 Task: Create a due date automation trigger when advanced on, 2 working days before a card is due add checklist without checklist "Resume" at 11:00 AM.
Action: Mouse moved to (1282, 97)
Screenshot: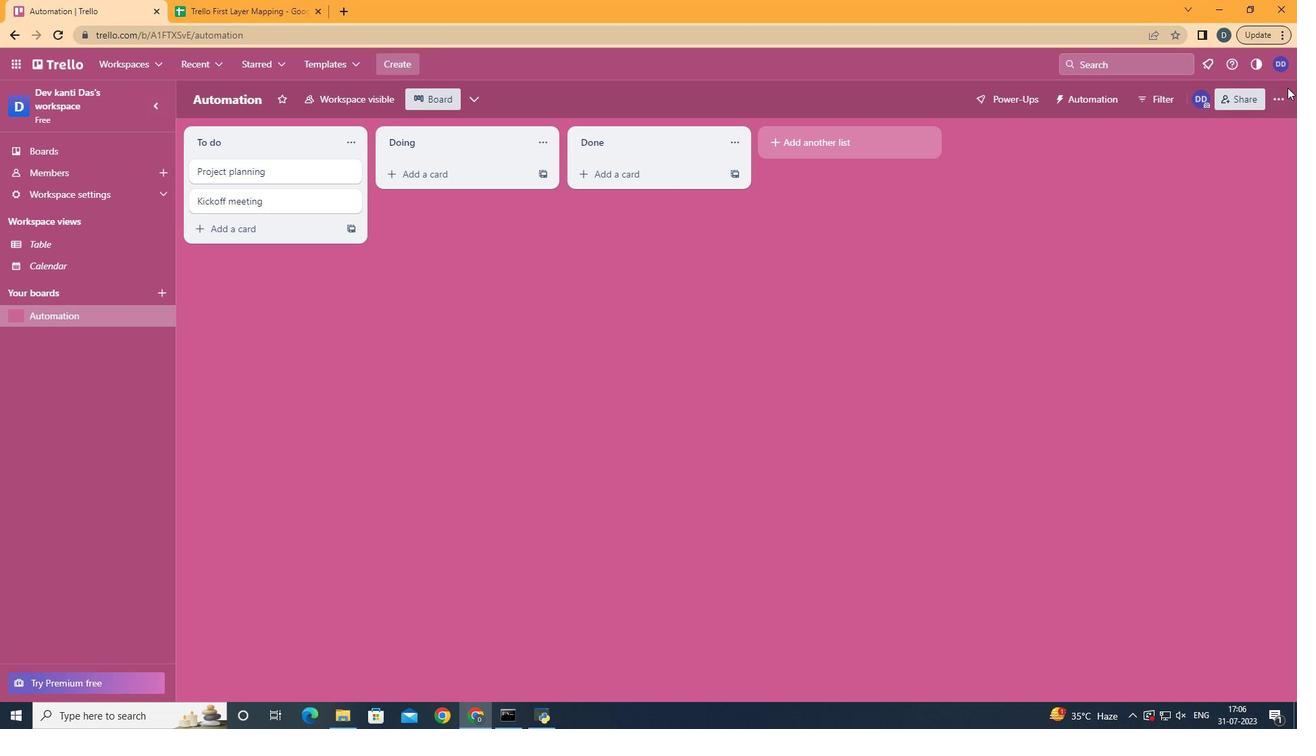 
Action: Mouse pressed left at (1282, 97)
Screenshot: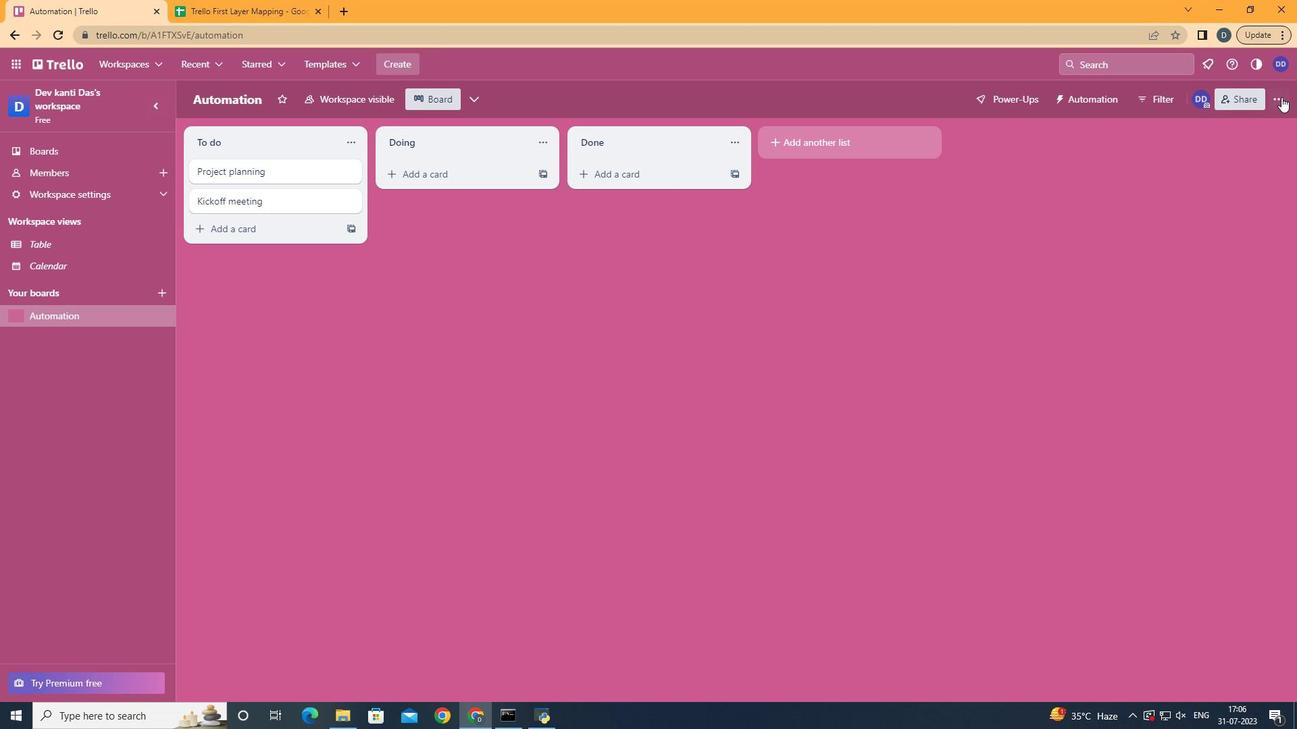 
Action: Mouse moved to (1184, 288)
Screenshot: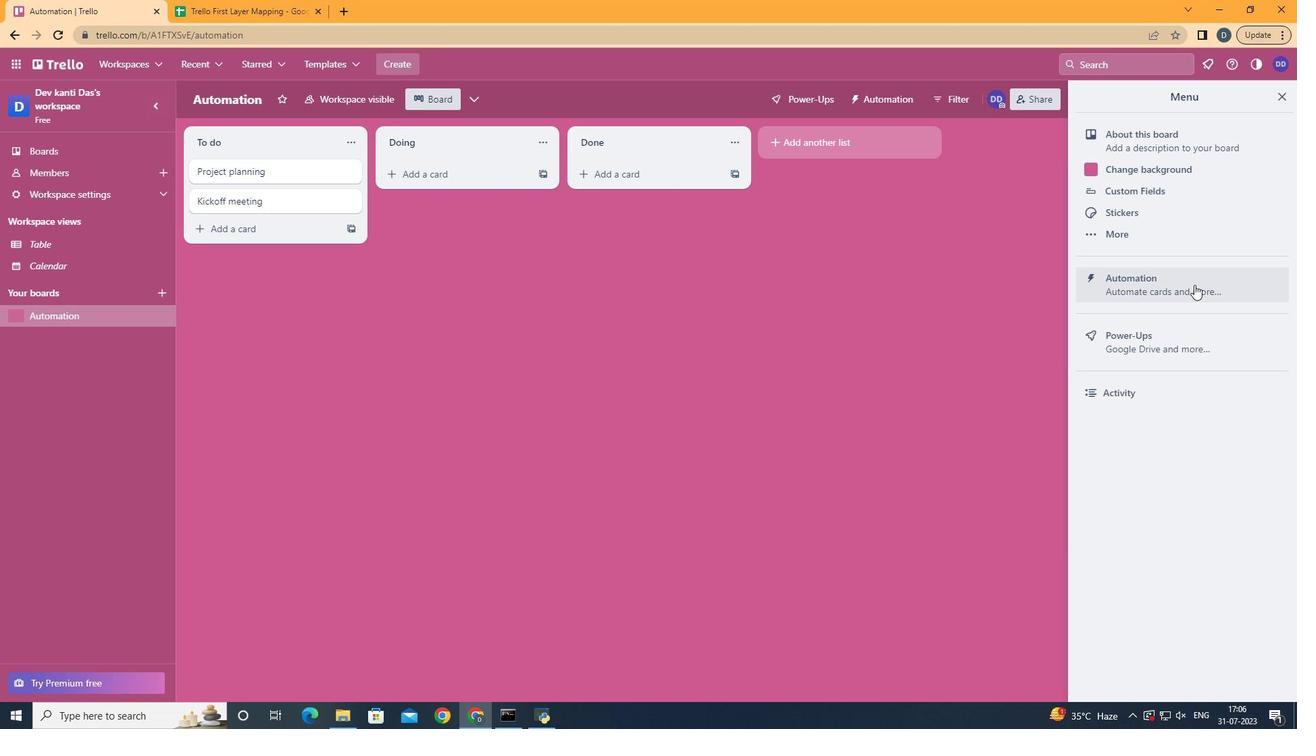 
Action: Mouse pressed left at (1184, 288)
Screenshot: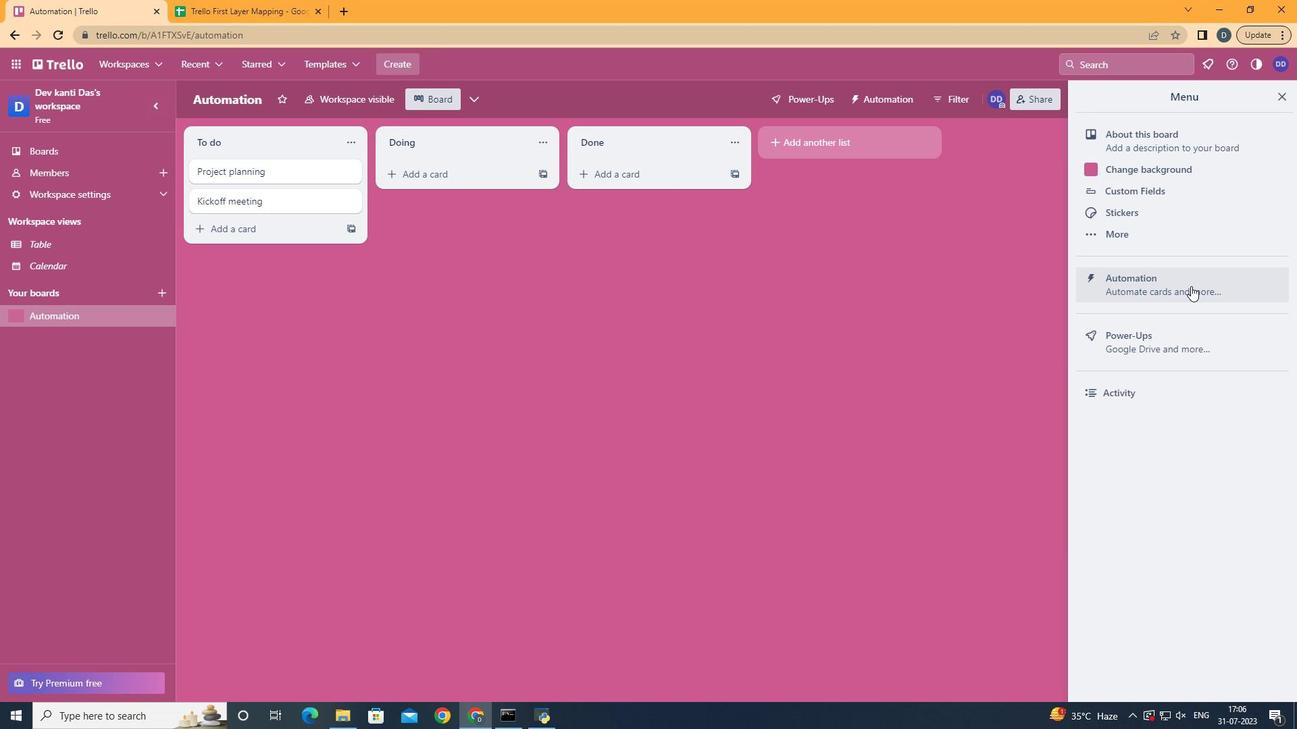 
Action: Mouse moved to (261, 277)
Screenshot: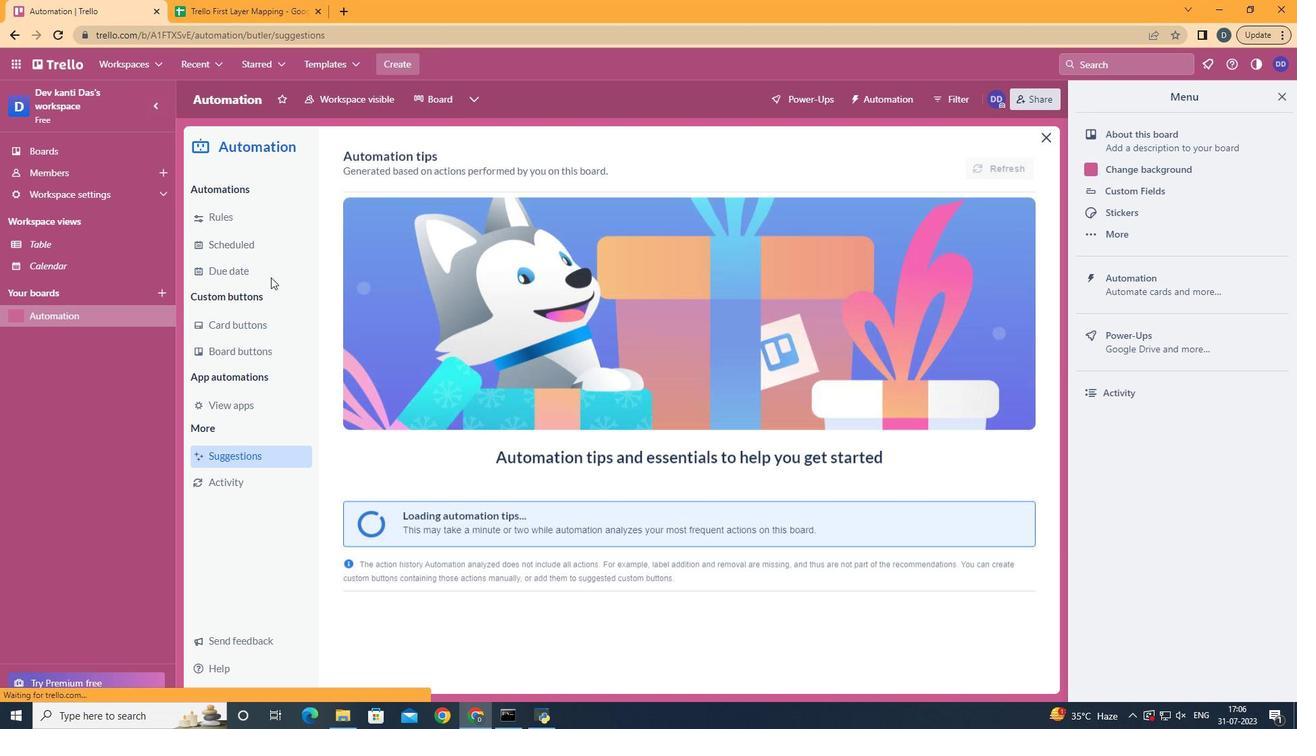 
Action: Mouse pressed left at (261, 277)
Screenshot: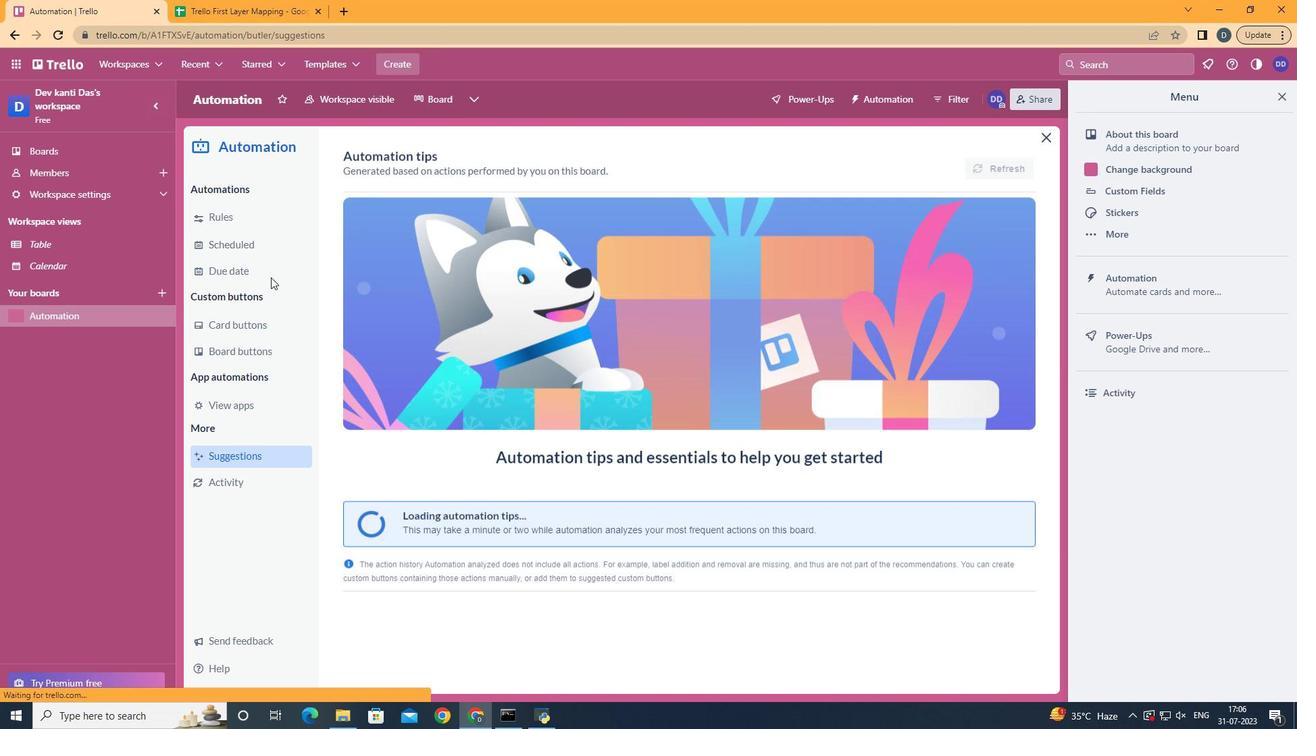 
Action: Mouse moved to (968, 158)
Screenshot: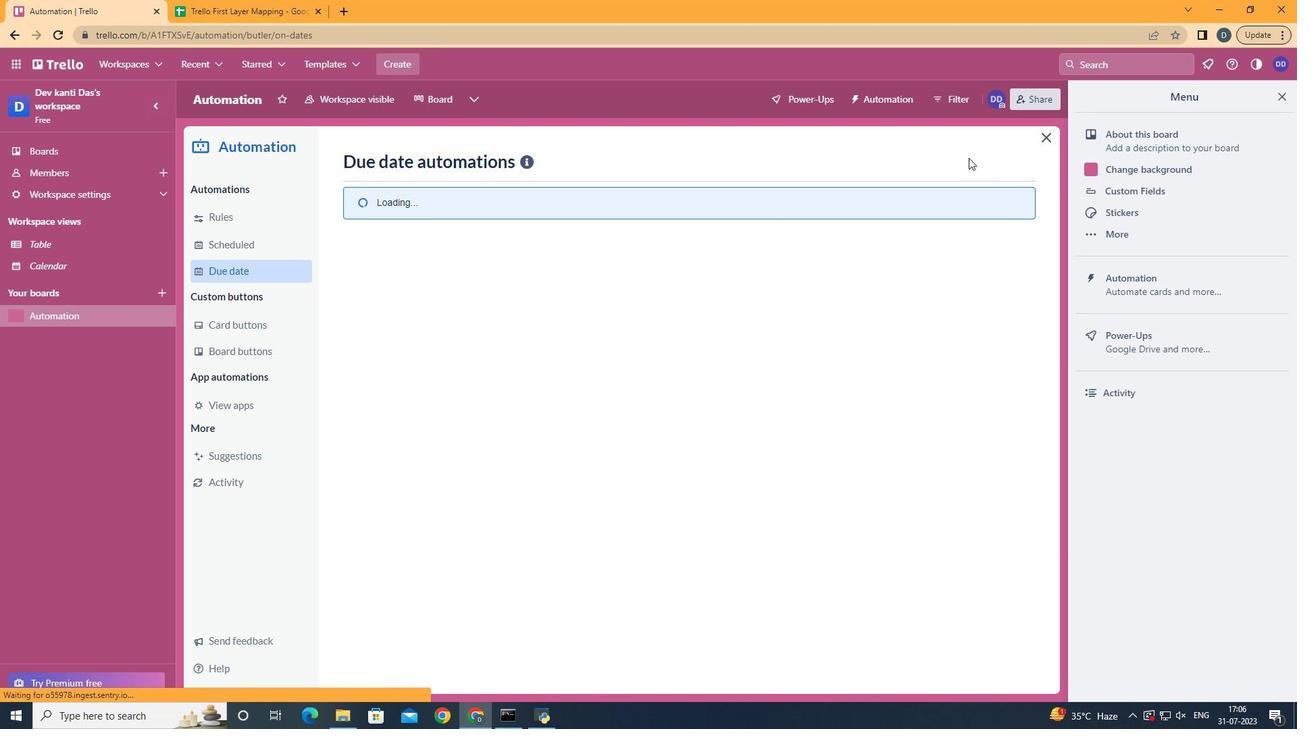
Action: Mouse pressed left at (968, 158)
Screenshot: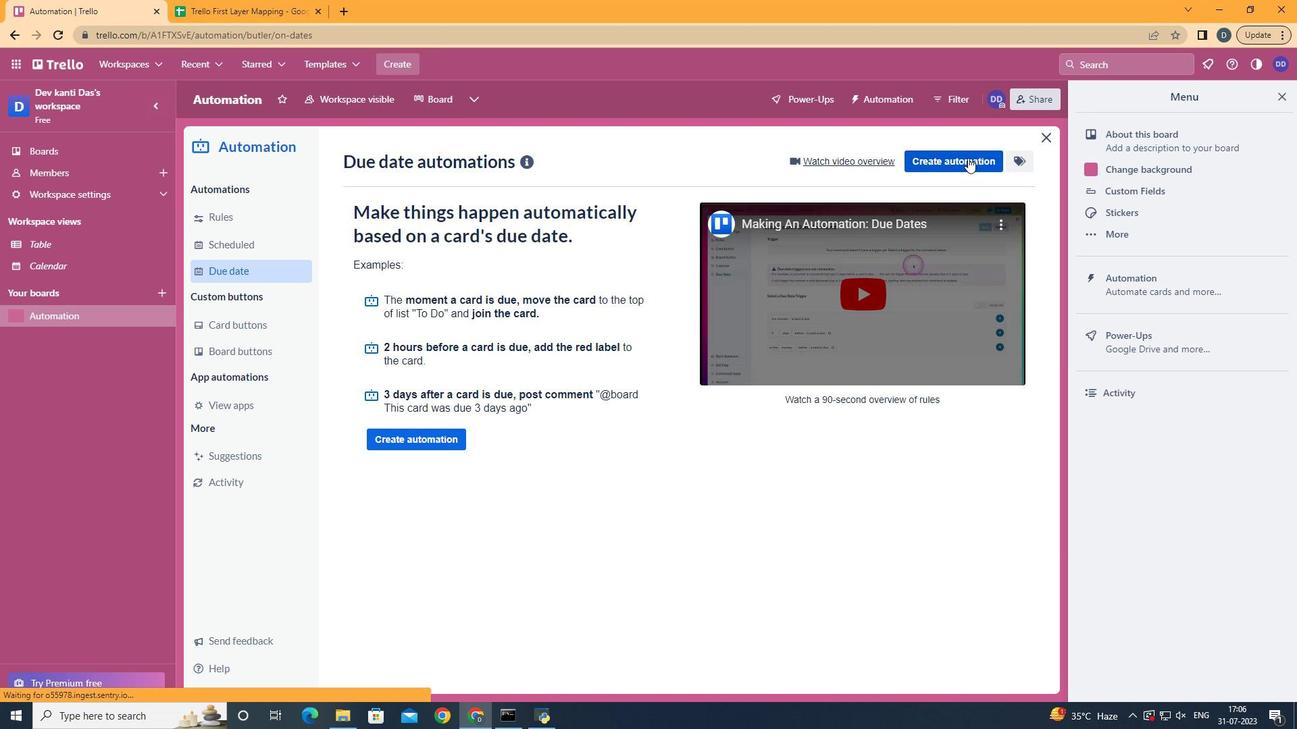 
Action: Mouse moved to (724, 294)
Screenshot: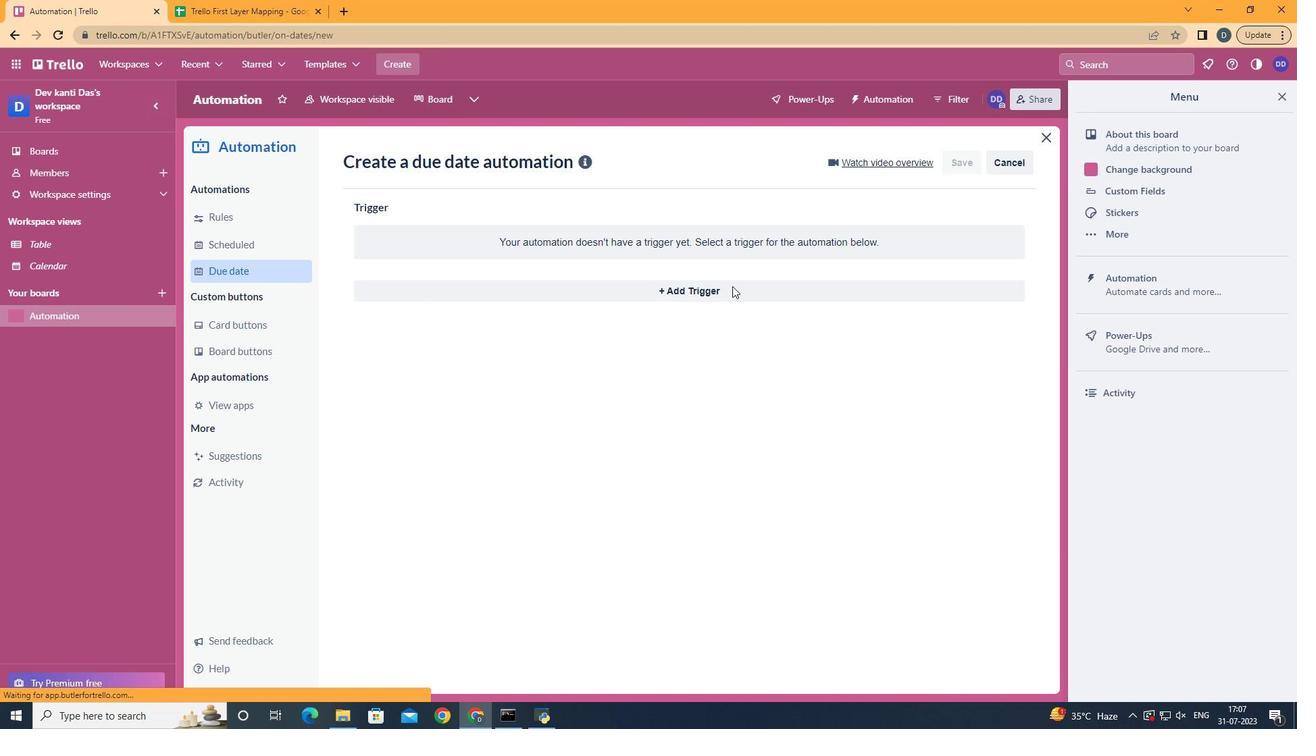 
Action: Mouse pressed left at (724, 294)
Screenshot: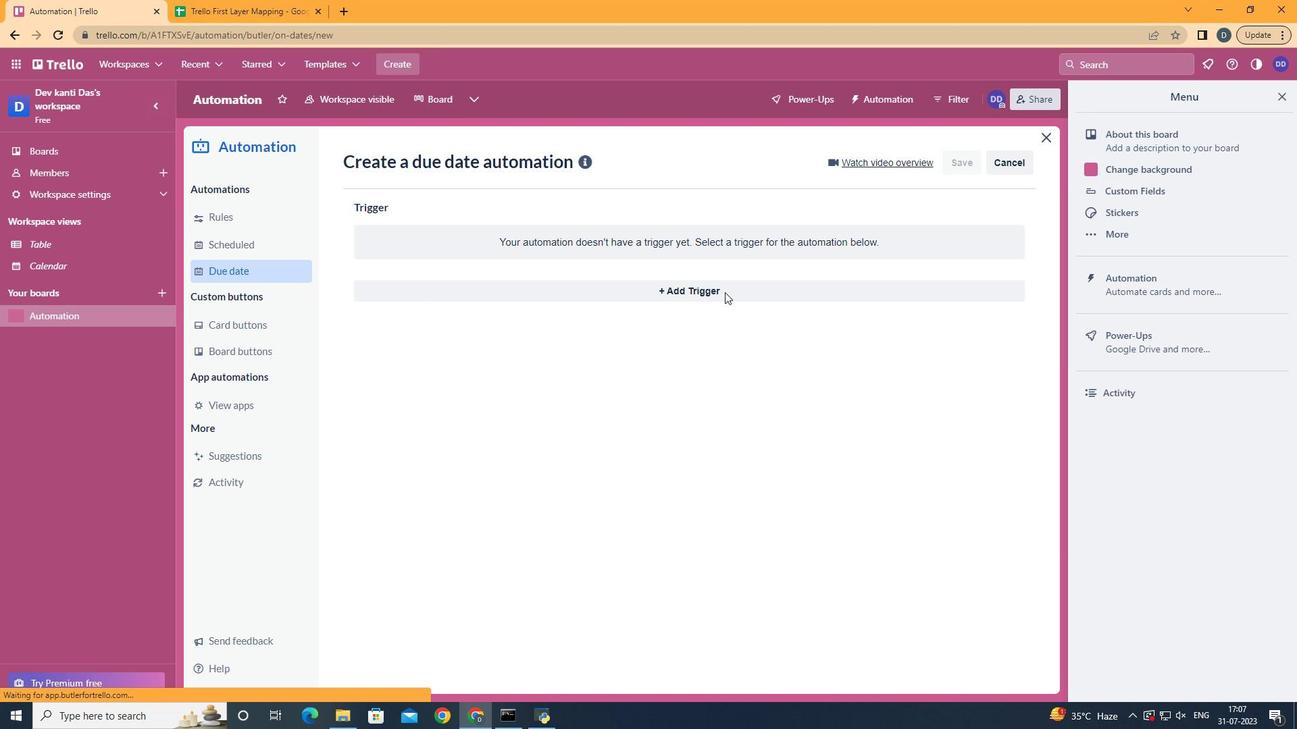 
Action: Mouse moved to (435, 549)
Screenshot: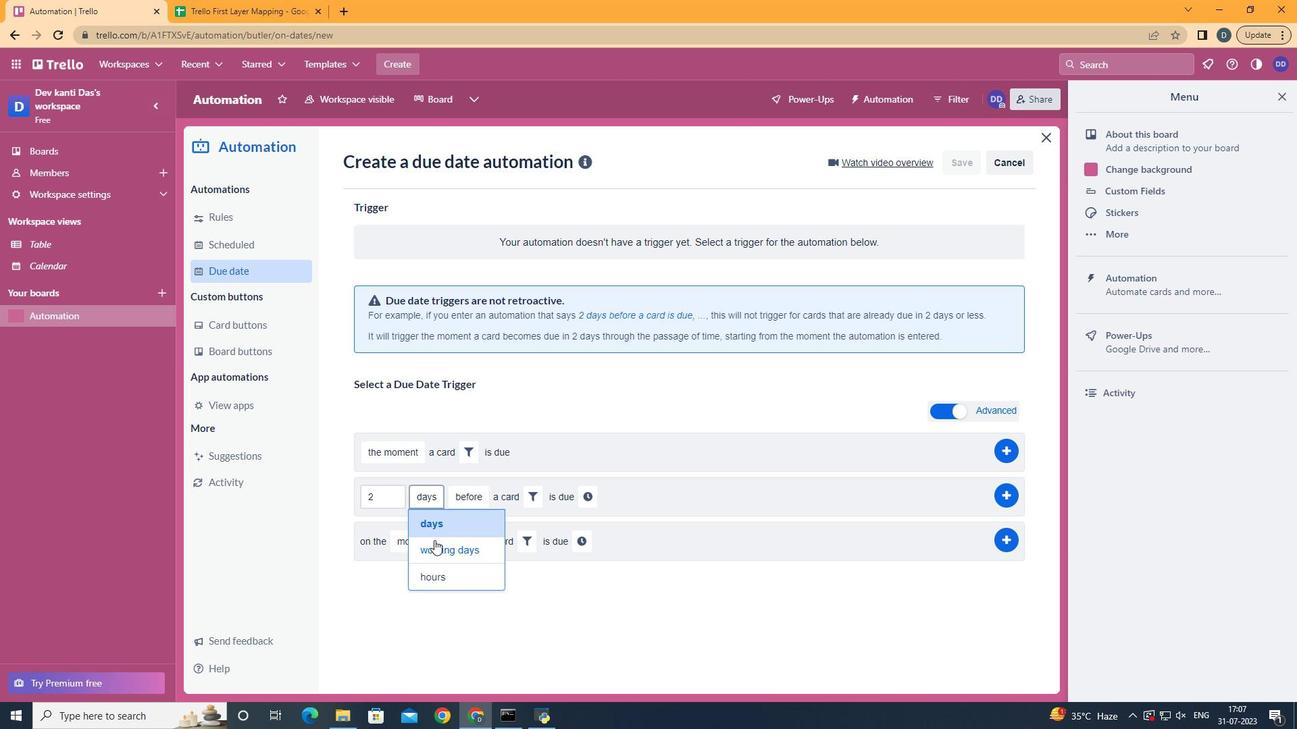 
Action: Mouse pressed left at (435, 549)
Screenshot: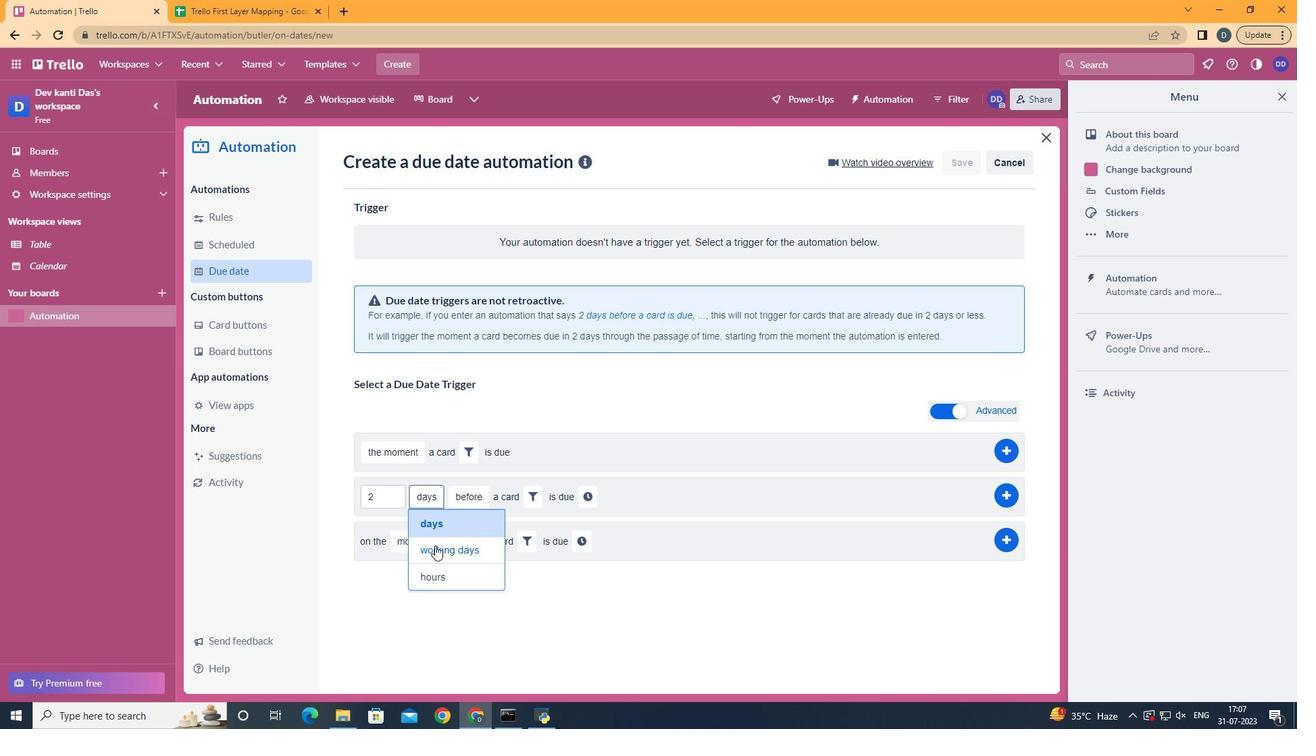 
Action: Mouse moved to (565, 496)
Screenshot: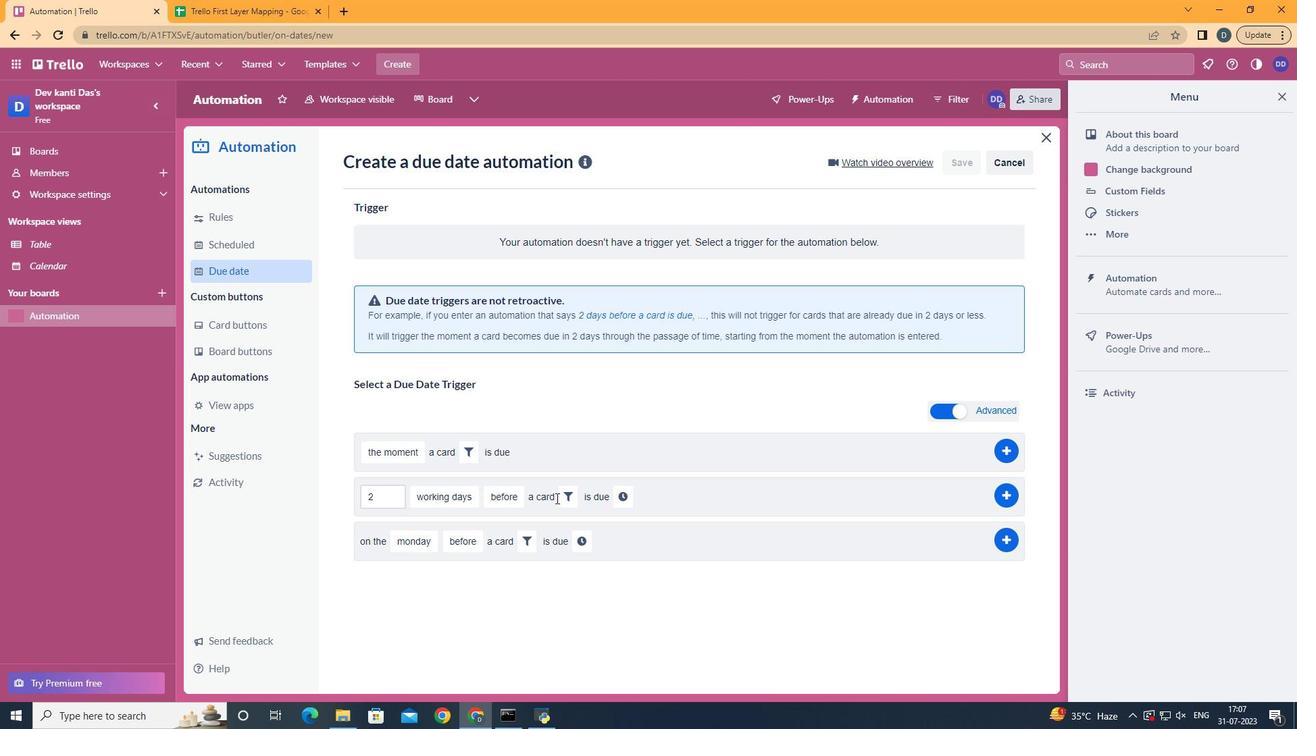 
Action: Mouse pressed left at (565, 496)
Screenshot: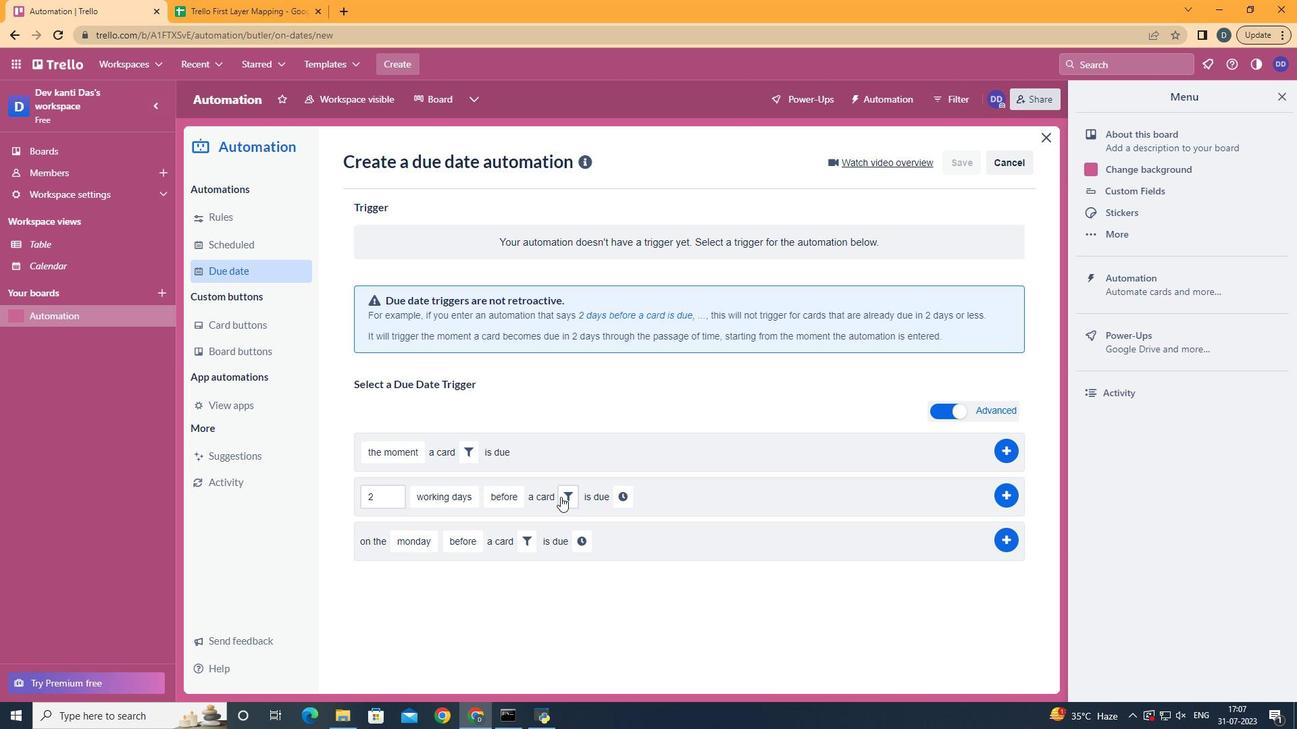 
Action: Mouse moved to (688, 546)
Screenshot: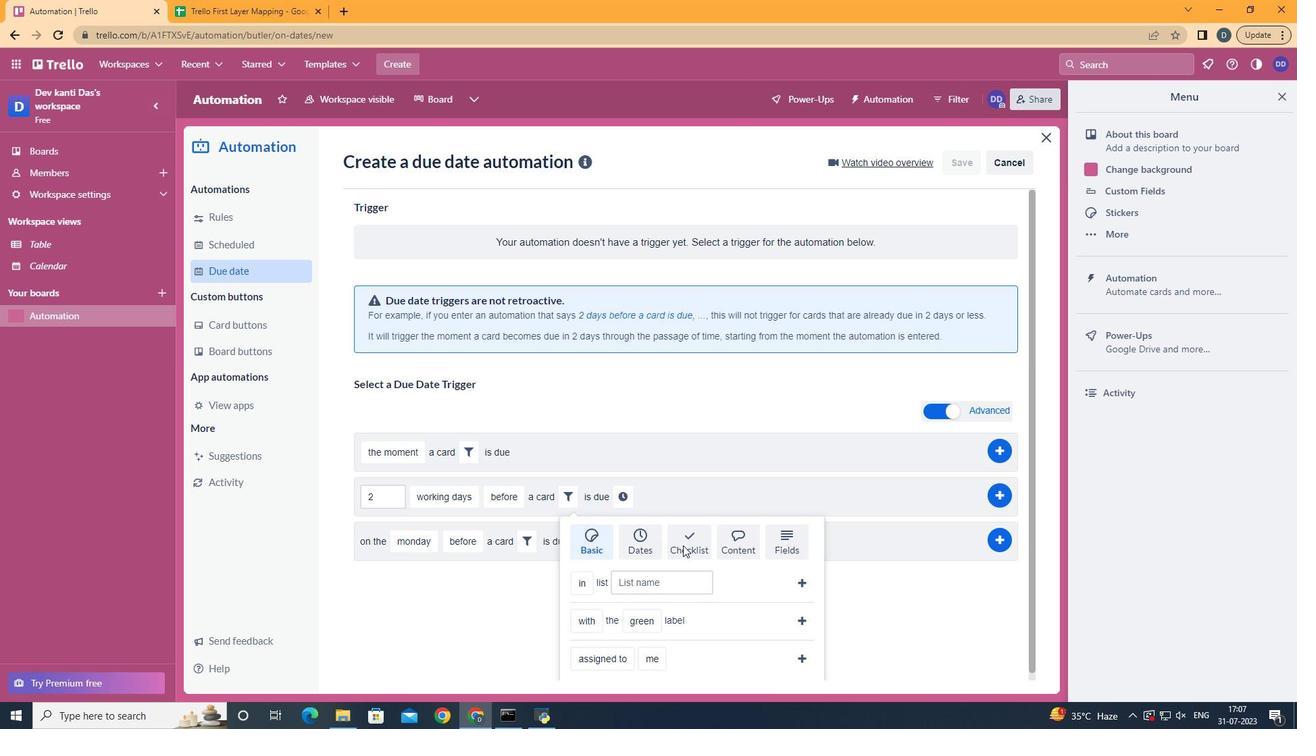 
Action: Mouse pressed left at (688, 546)
Screenshot: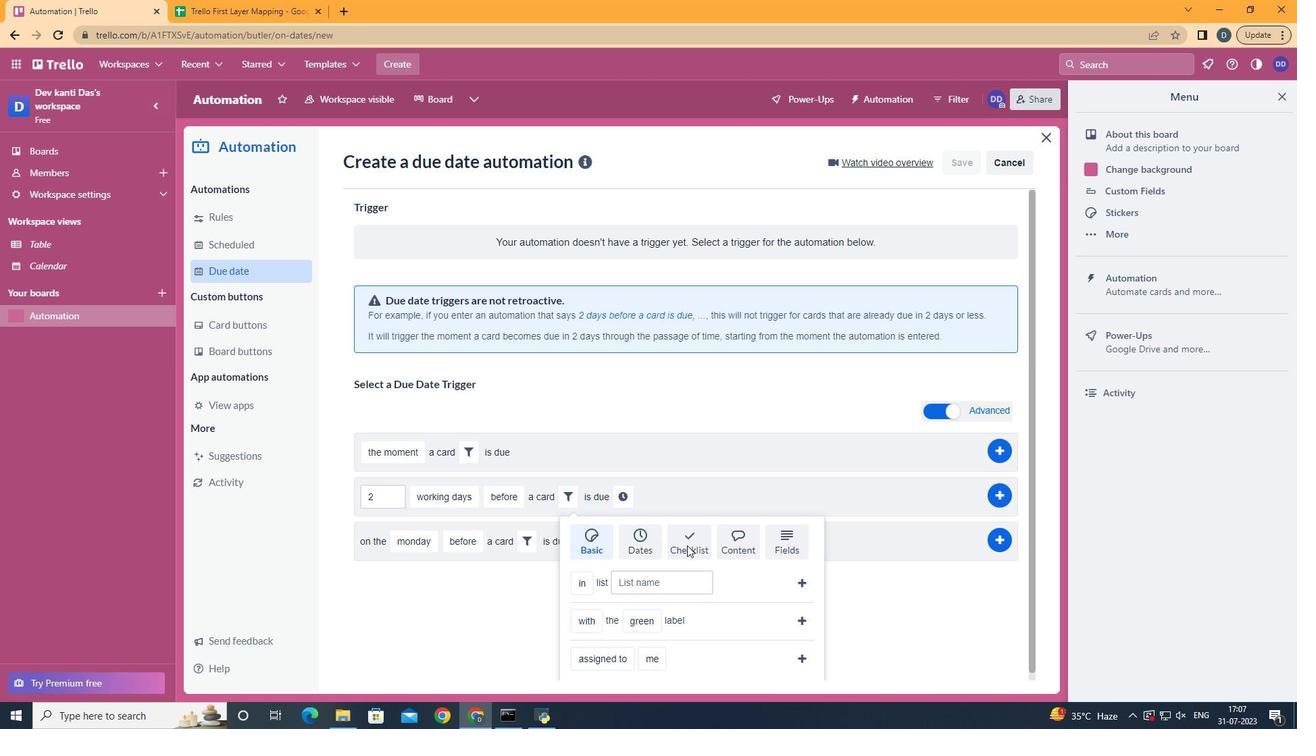 
Action: Mouse moved to (671, 533)
Screenshot: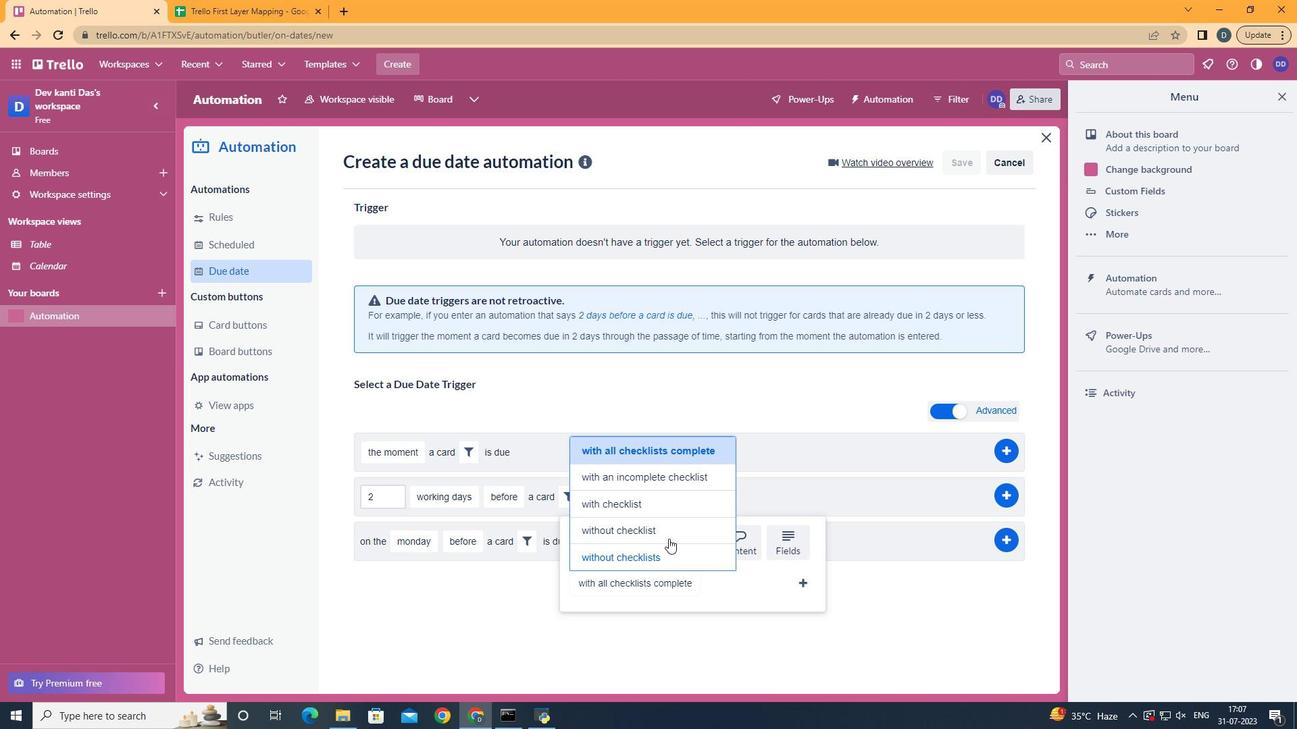 
Action: Mouse pressed left at (671, 533)
Screenshot: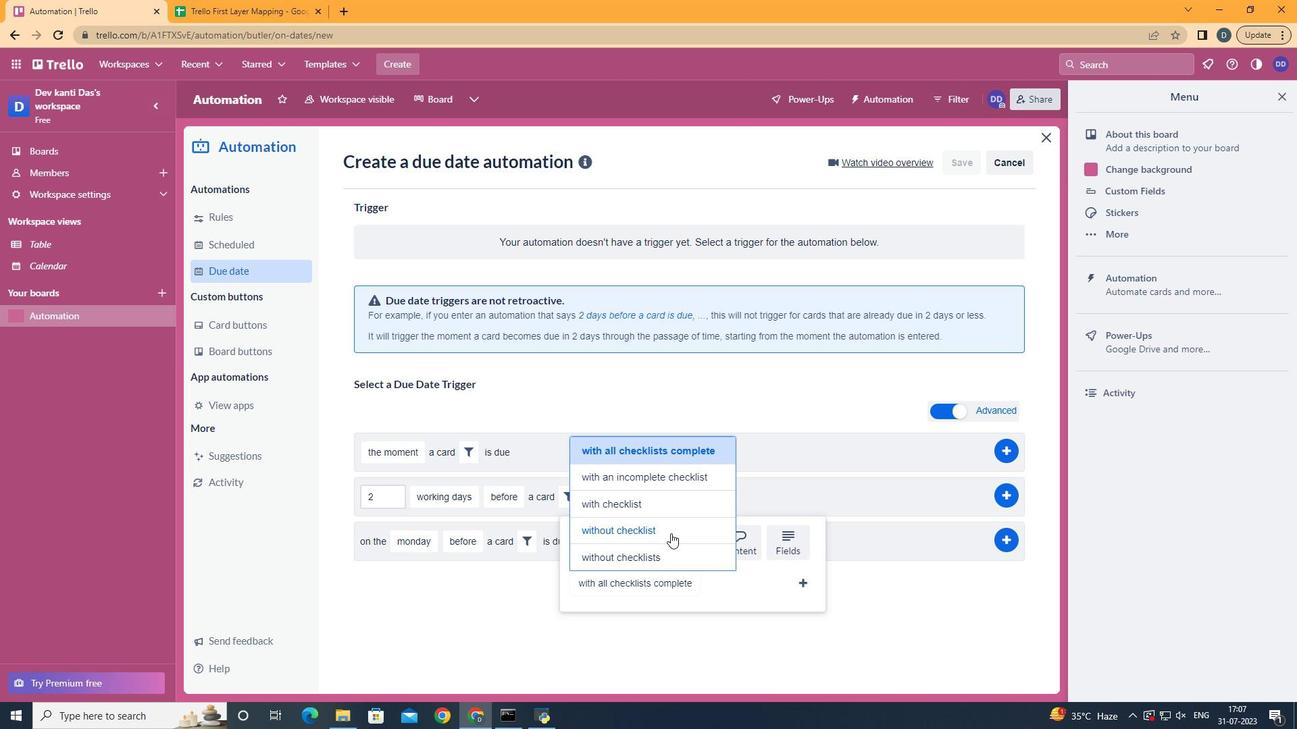 
Action: Mouse moved to (700, 581)
Screenshot: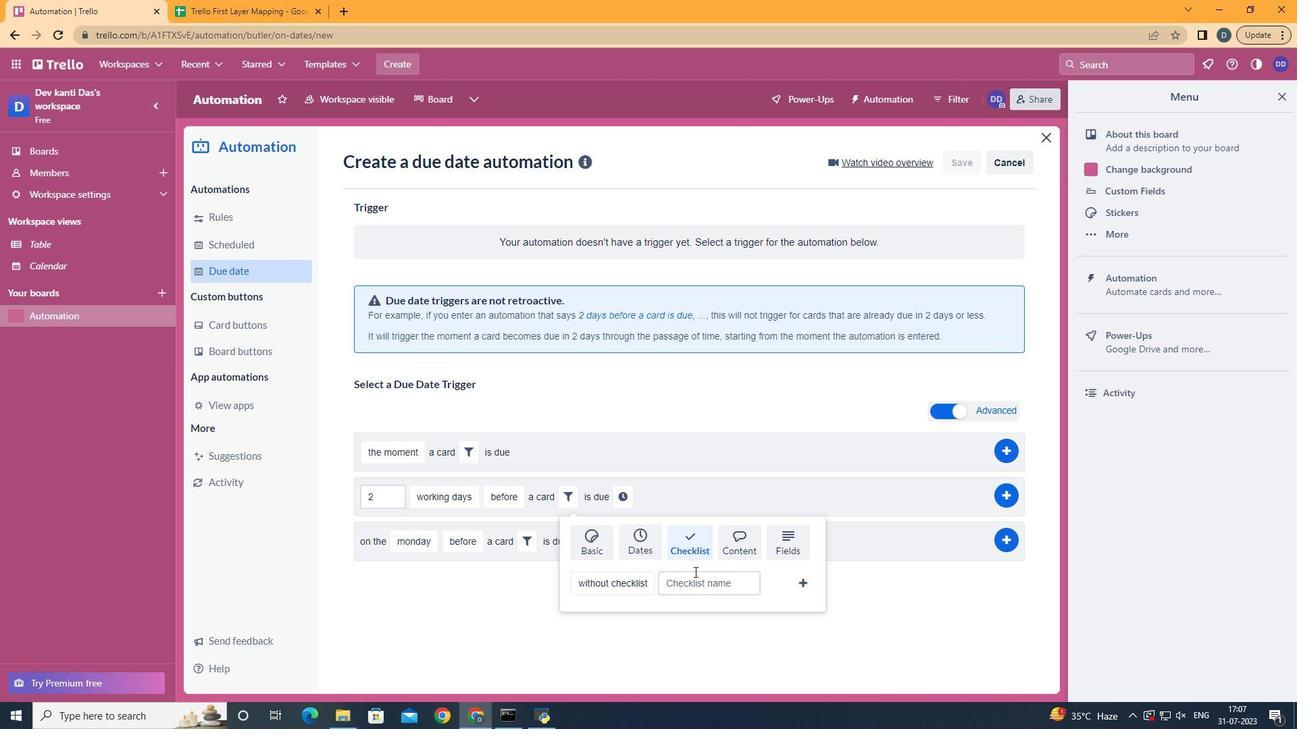 
Action: Mouse pressed left at (700, 581)
Screenshot: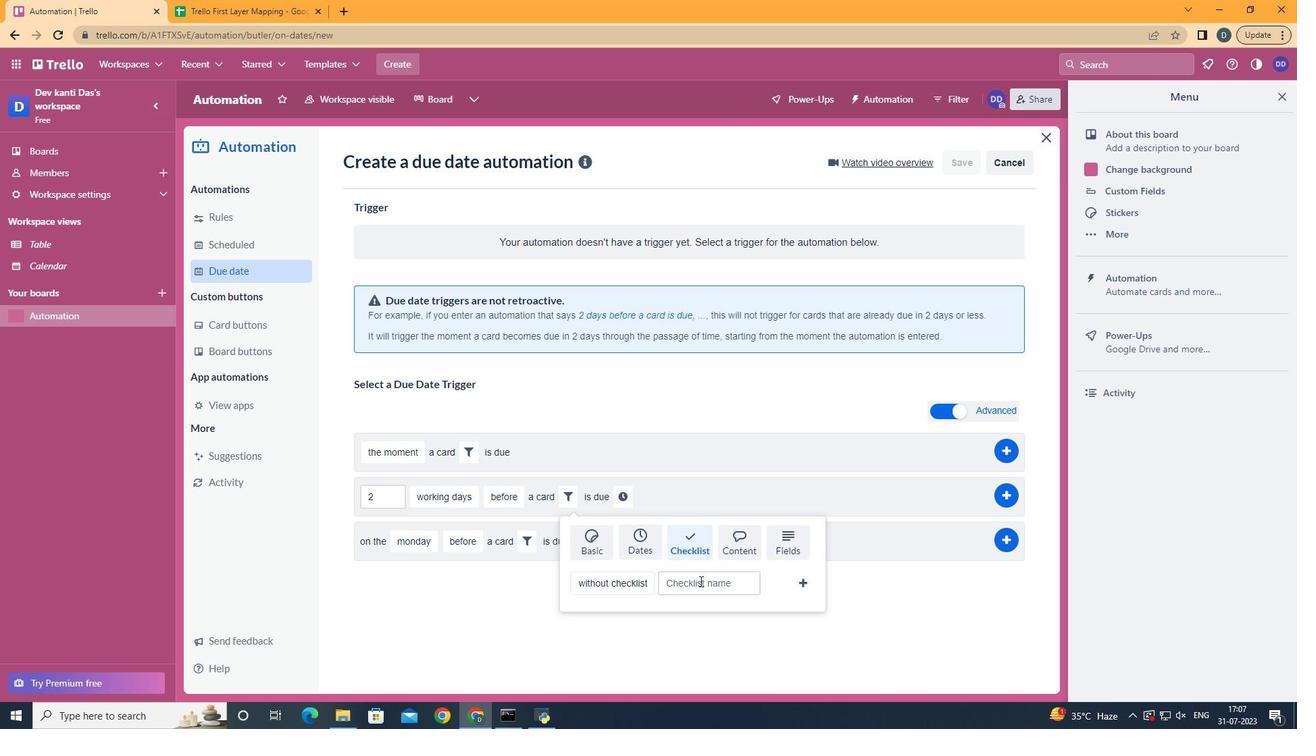 
Action: Key pressed <Key.shift>Resume
Screenshot: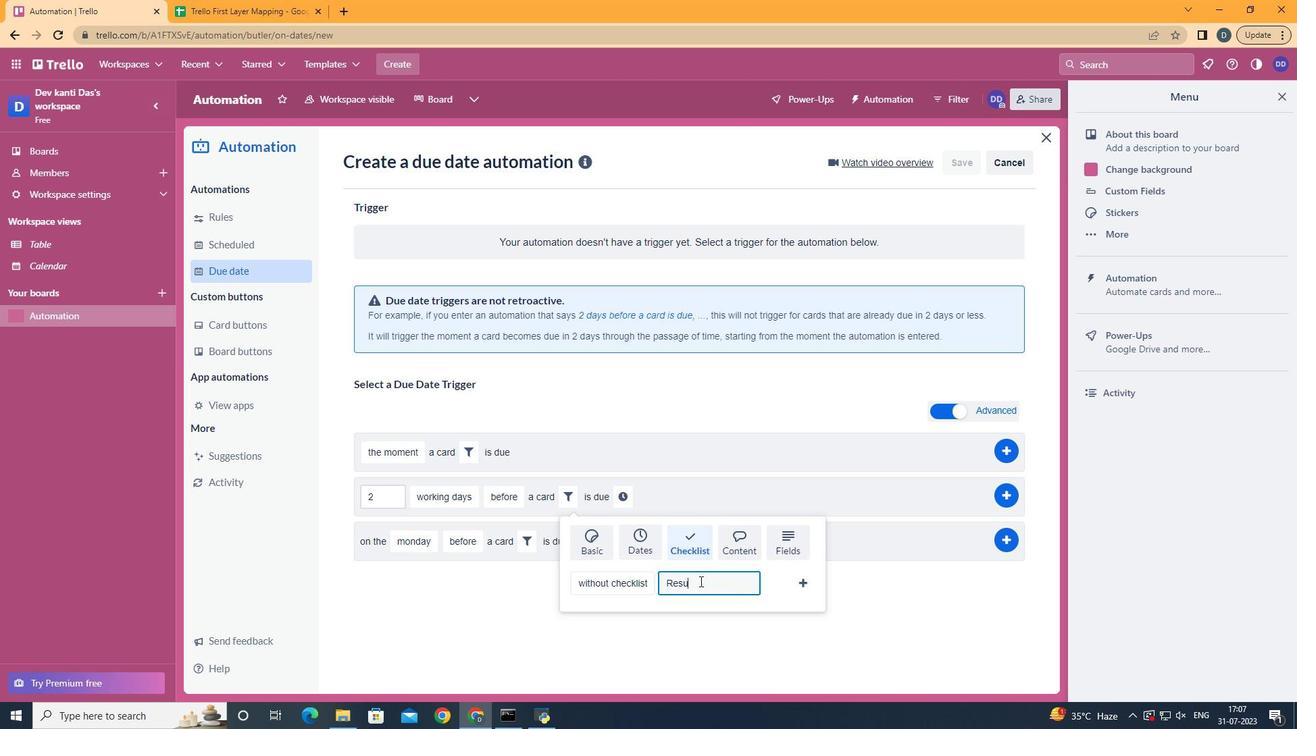 
Action: Mouse moved to (807, 585)
Screenshot: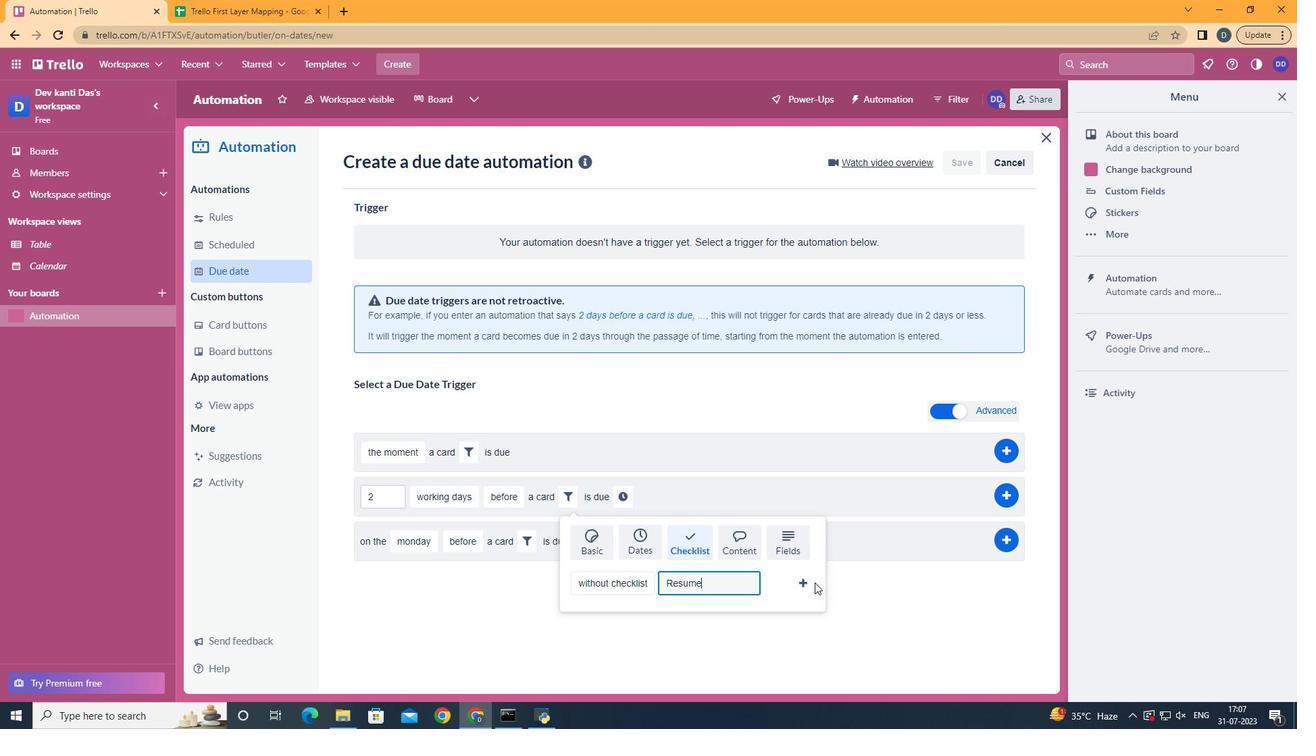 
Action: Mouse pressed left at (807, 585)
Screenshot: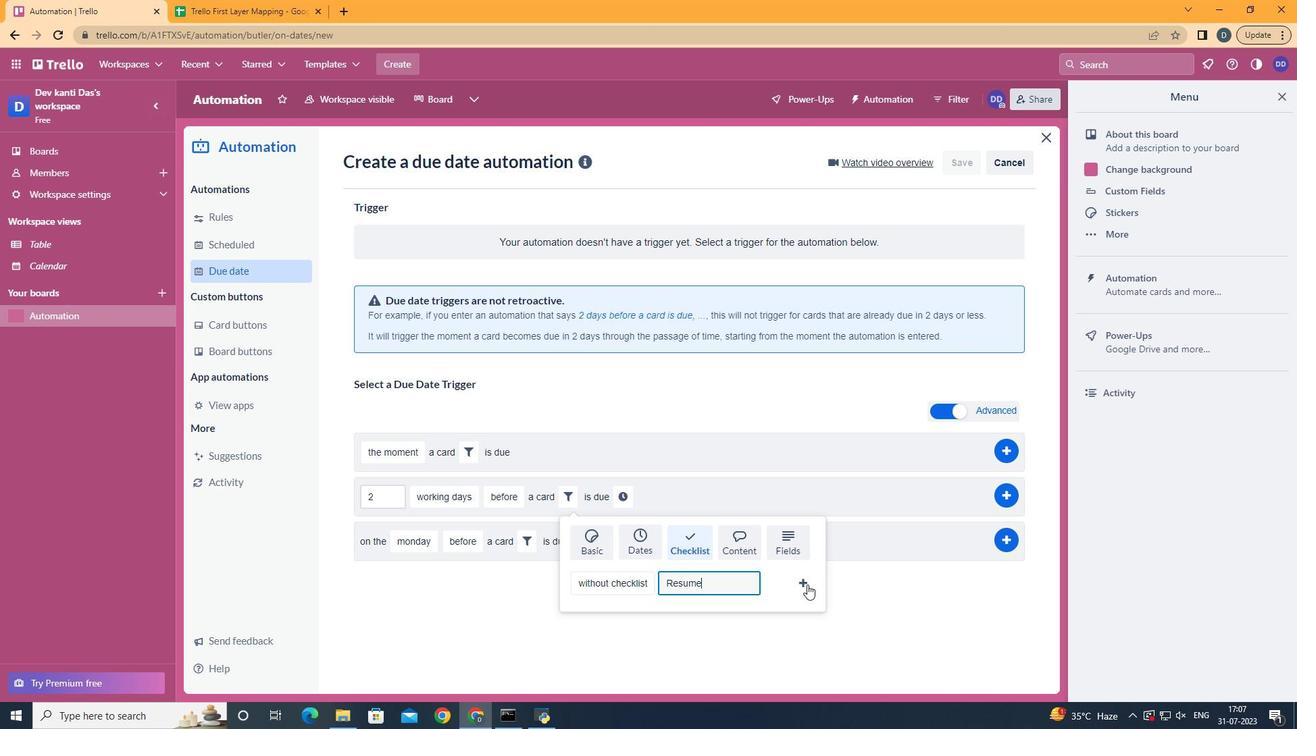 
Action: Mouse moved to (767, 490)
Screenshot: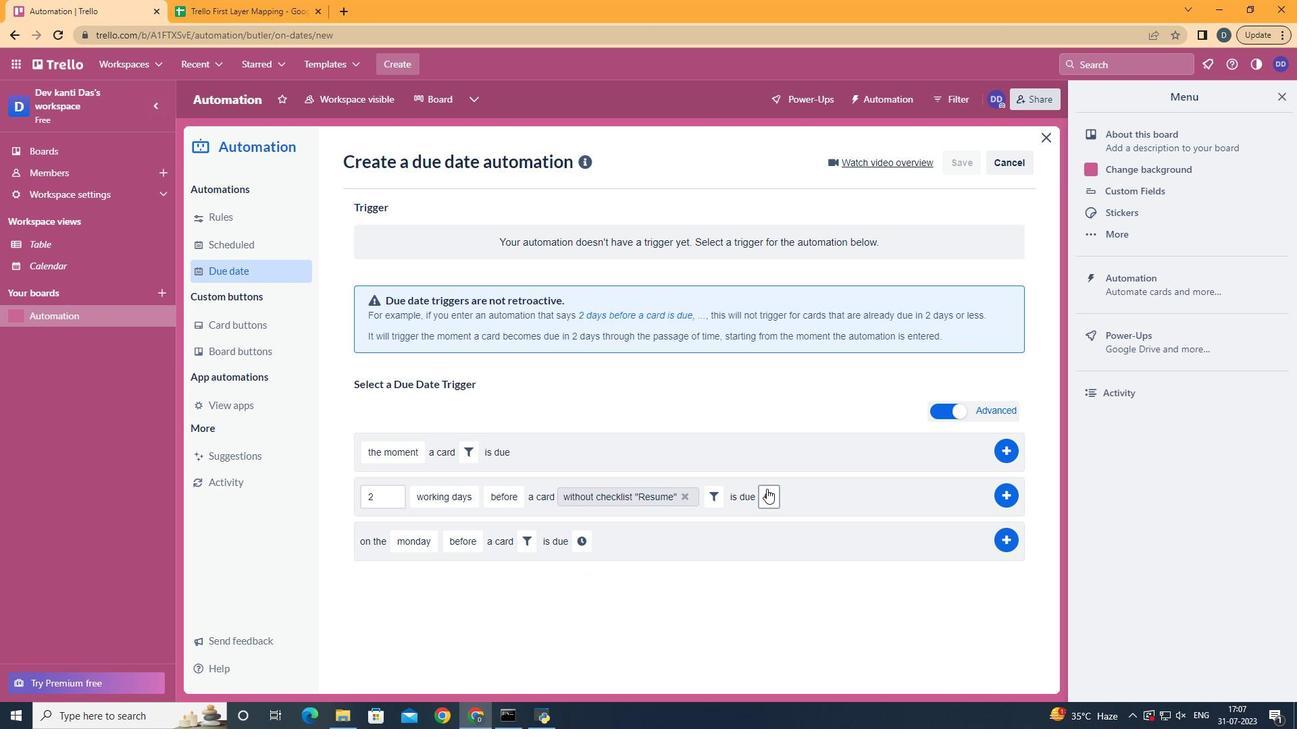 
Action: Mouse pressed left at (767, 490)
Screenshot: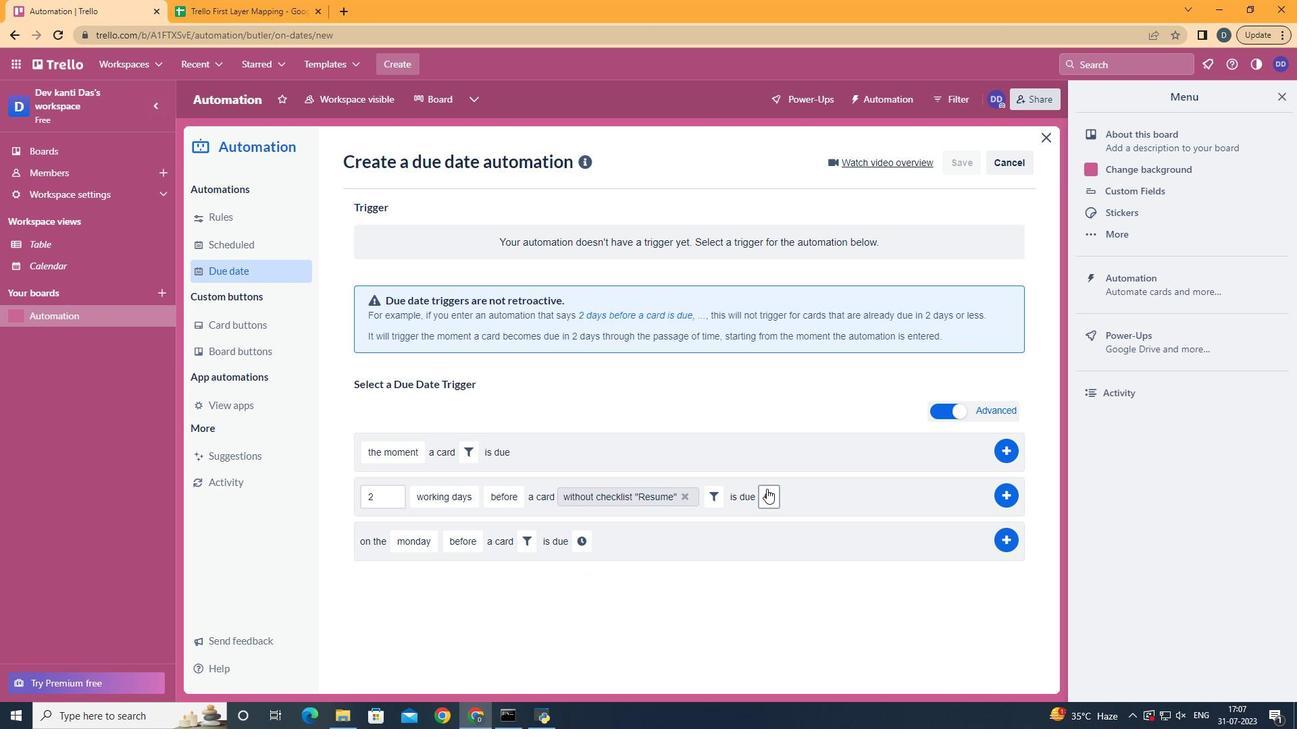 
Action: Mouse moved to (802, 492)
Screenshot: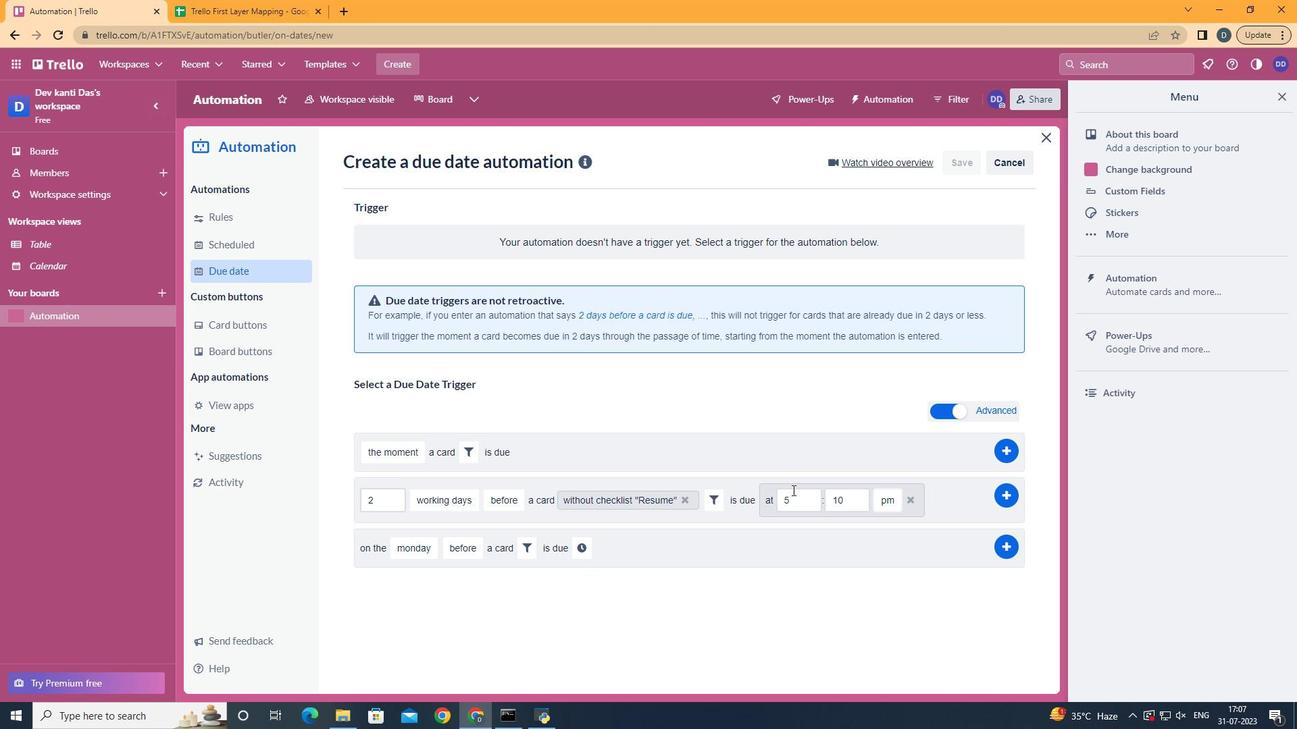 
Action: Mouse pressed left at (802, 492)
Screenshot: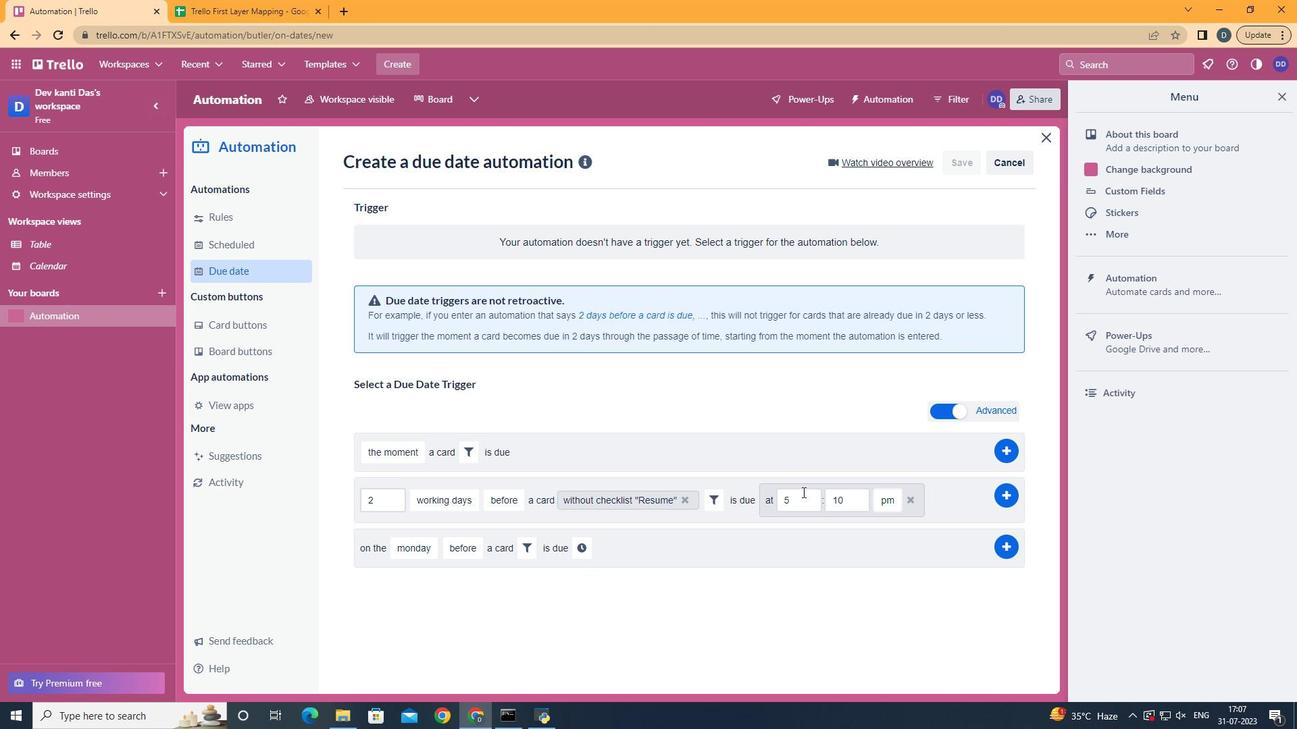 
Action: Key pressed <Key.backspace>11
Screenshot: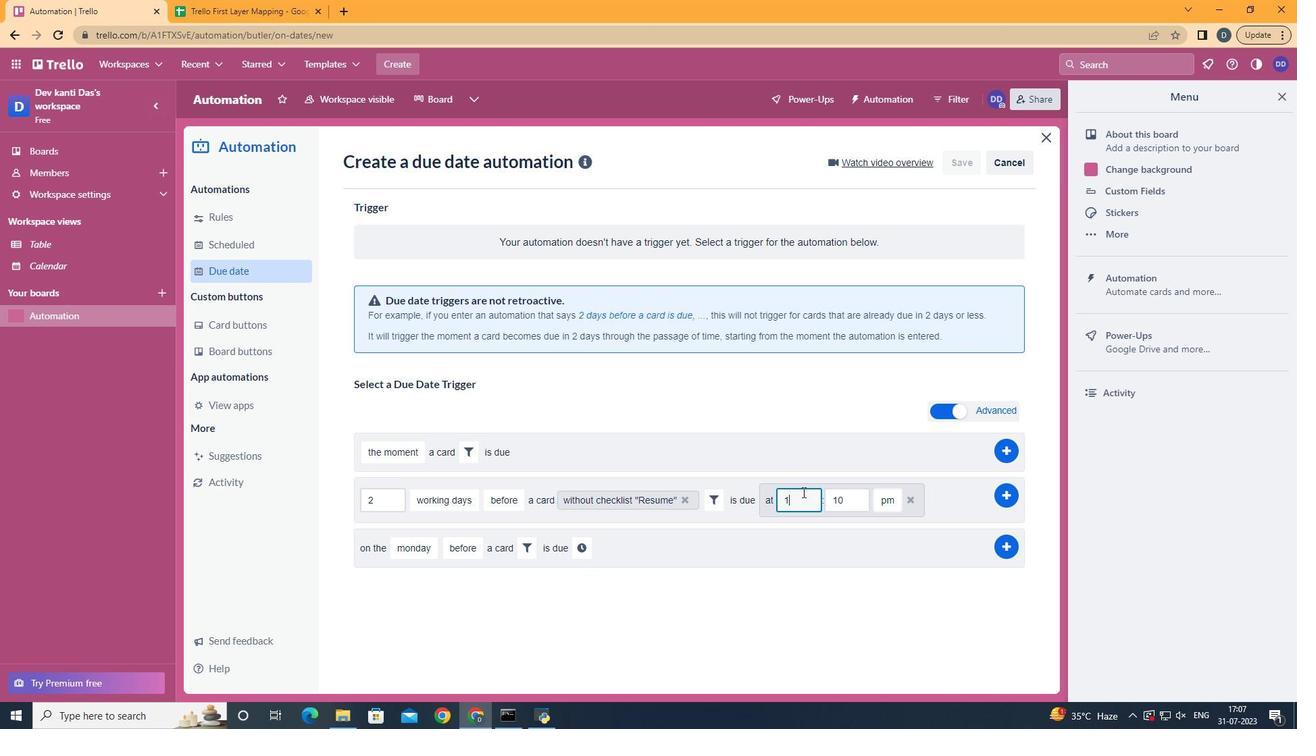 
Action: Mouse moved to (844, 497)
Screenshot: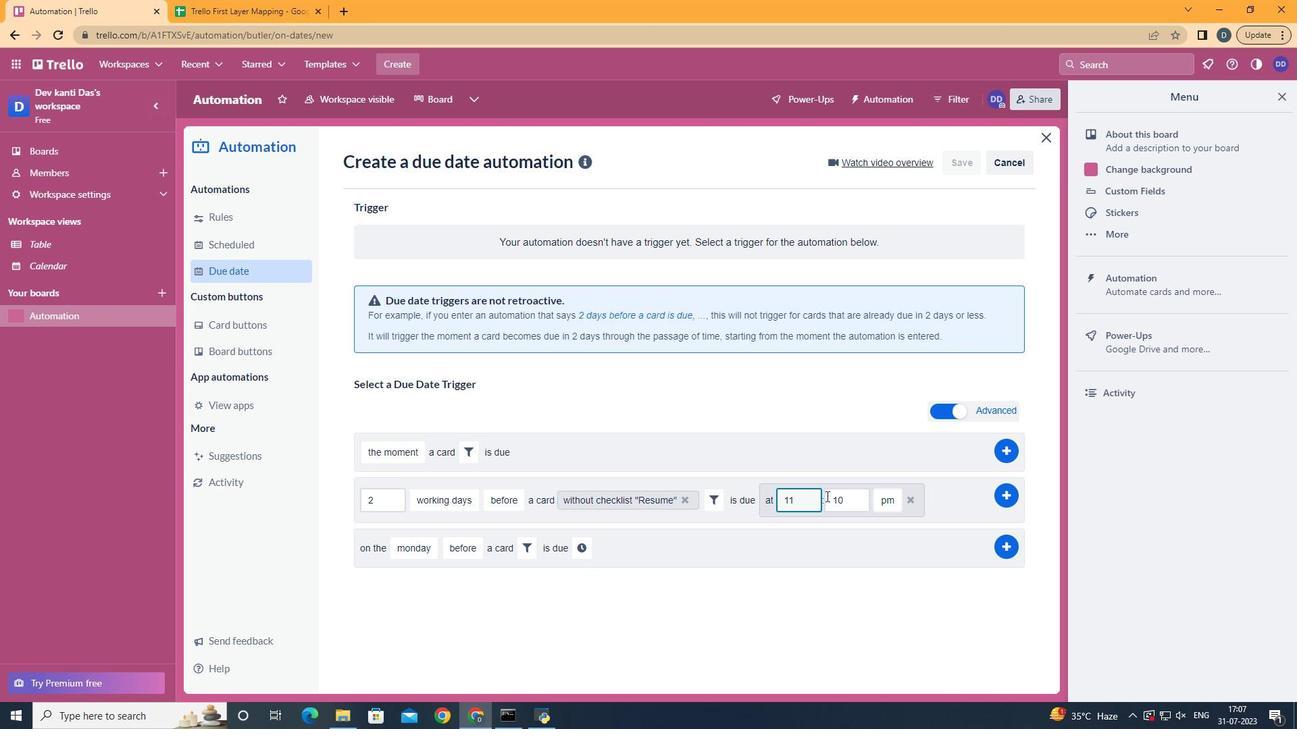 
Action: Mouse pressed left at (844, 497)
Screenshot: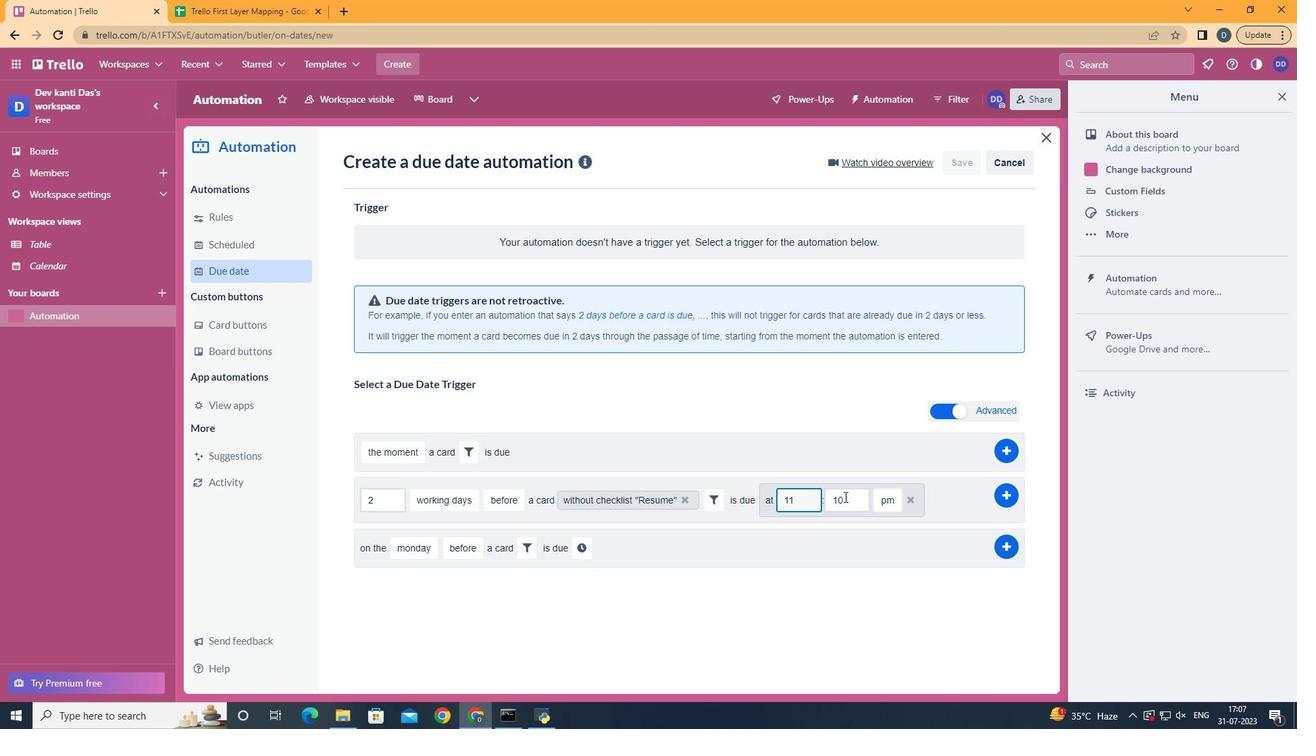 
Action: Key pressed <Key.backspace><Key.backspace>00
Screenshot: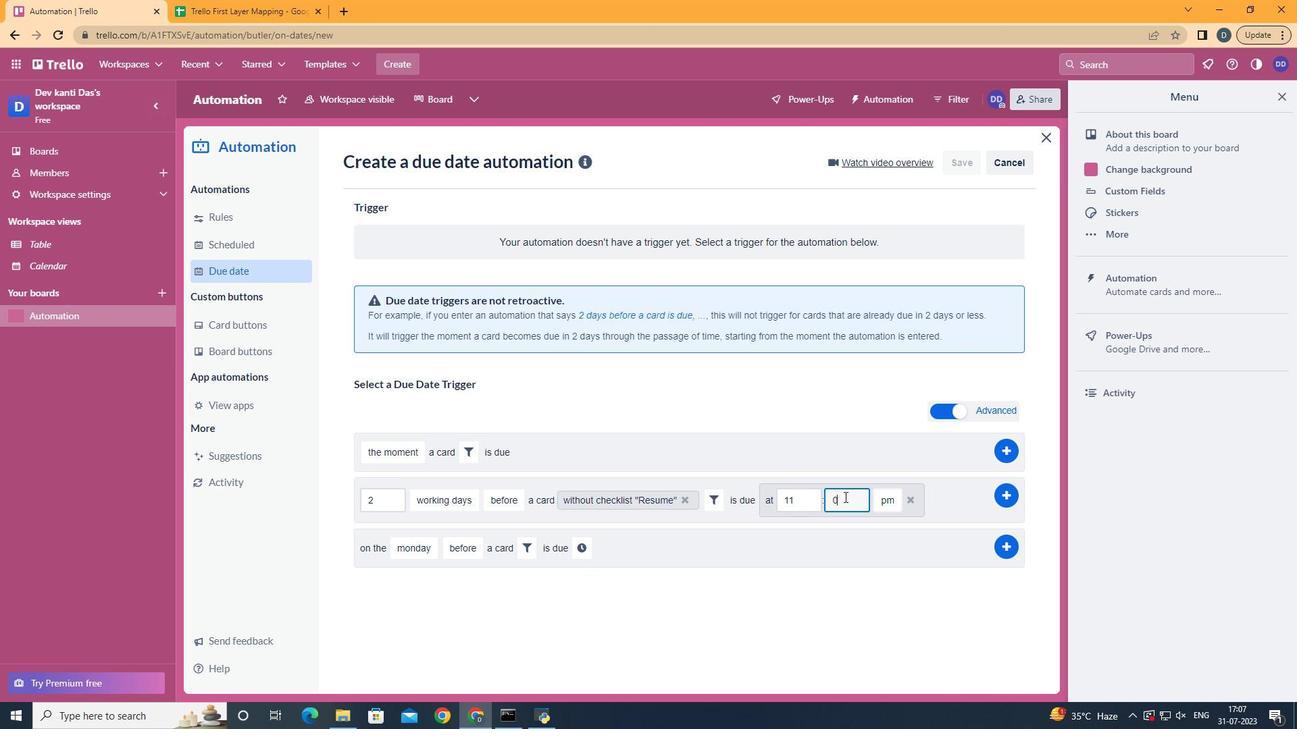 
Action: Mouse moved to (892, 523)
Screenshot: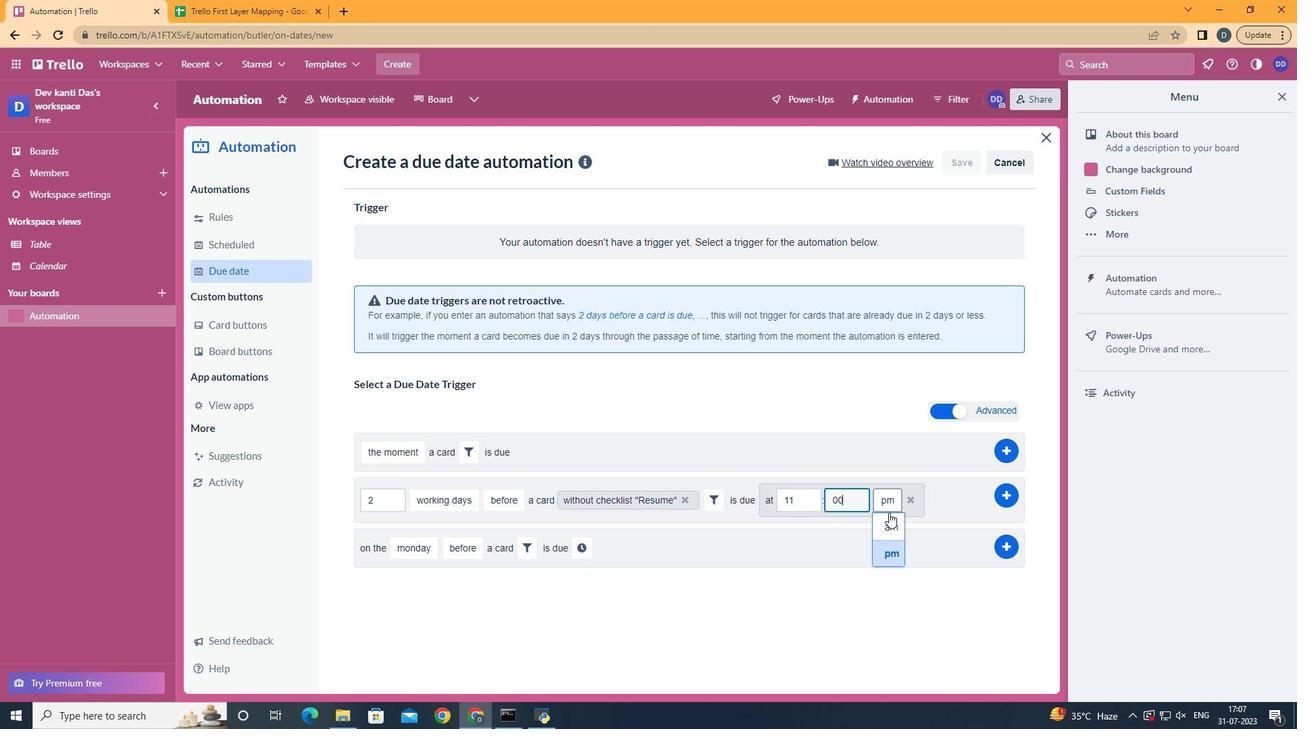 
Action: Mouse pressed left at (892, 523)
Screenshot: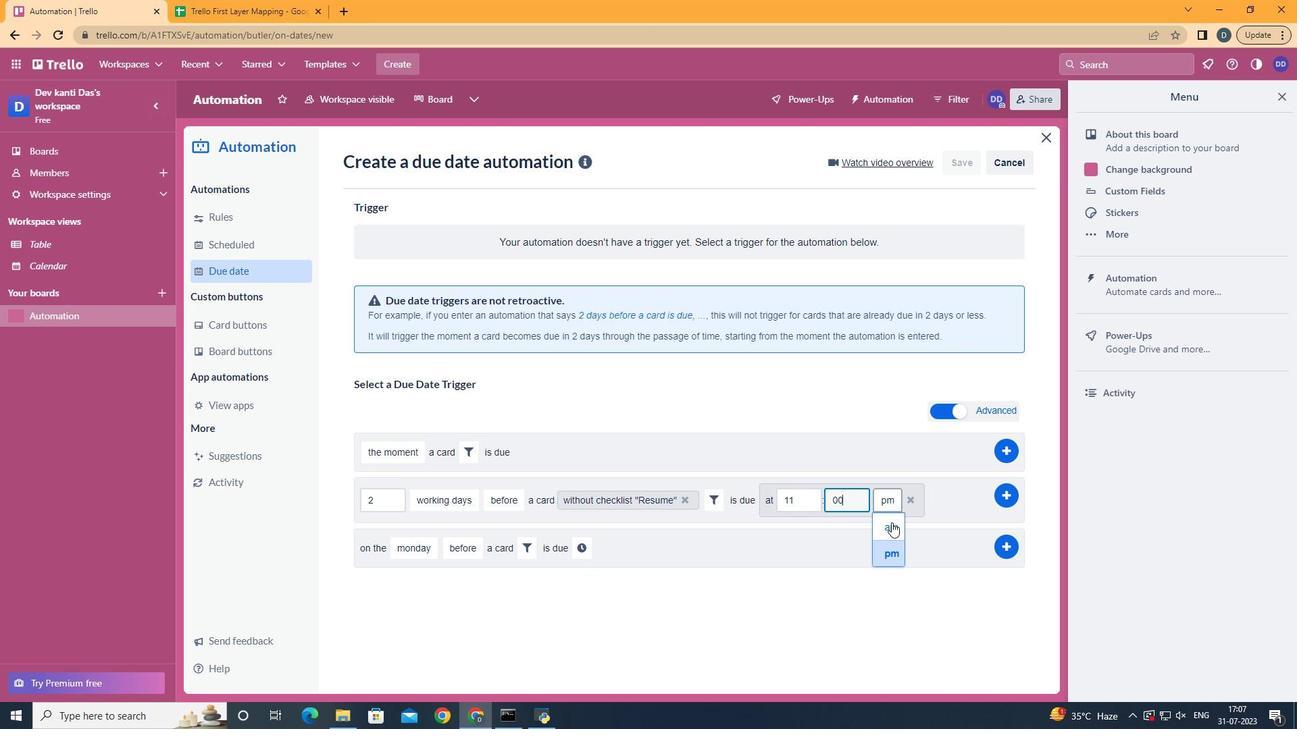 
Action: Mouse moved to (992, 496)
Screenshot: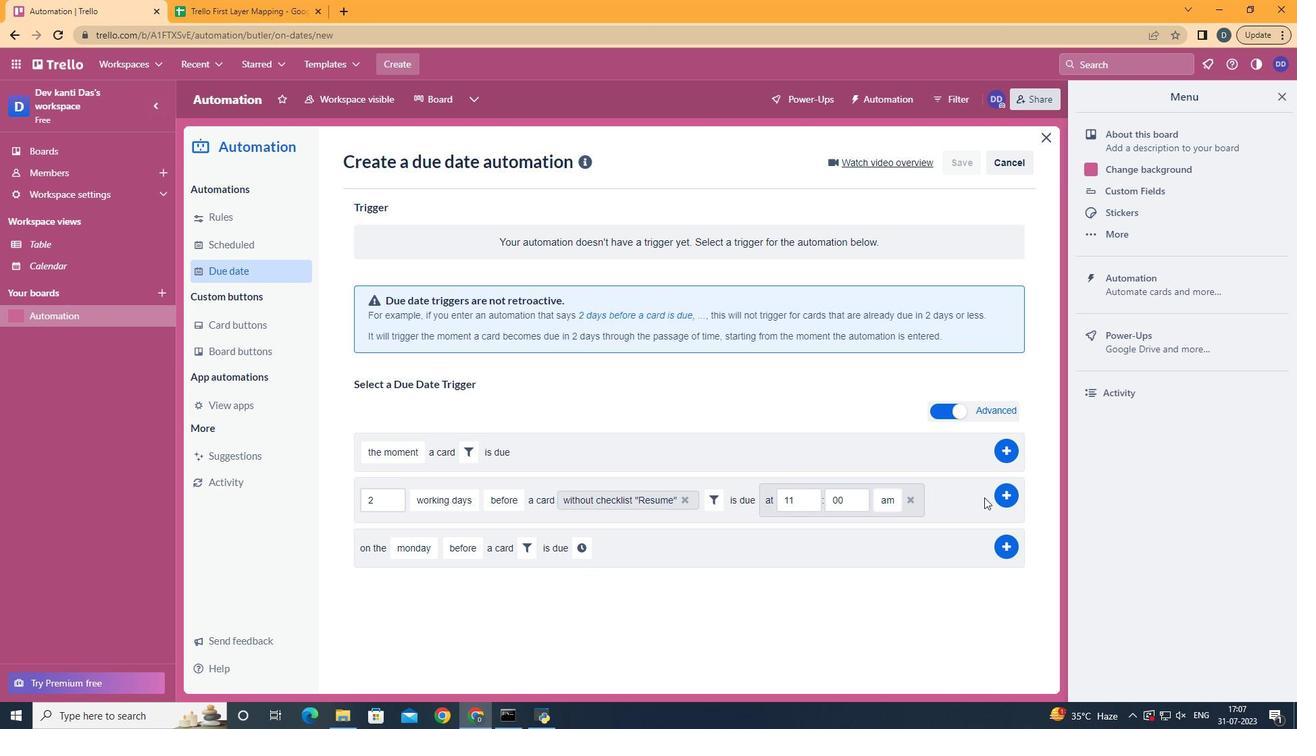 
Action: Mouse pressed left at (992, 496)
Screenshot: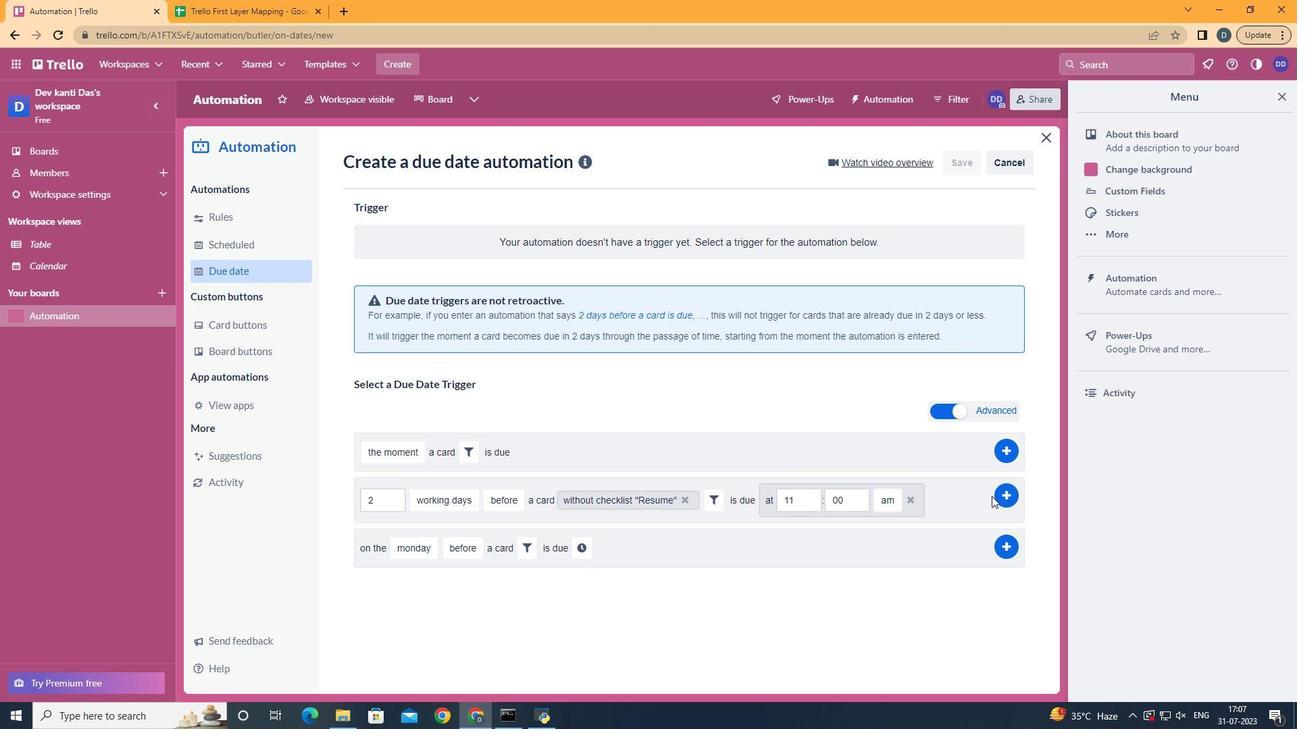 
Action: Mouse moved to (998, 495)
Screenshot: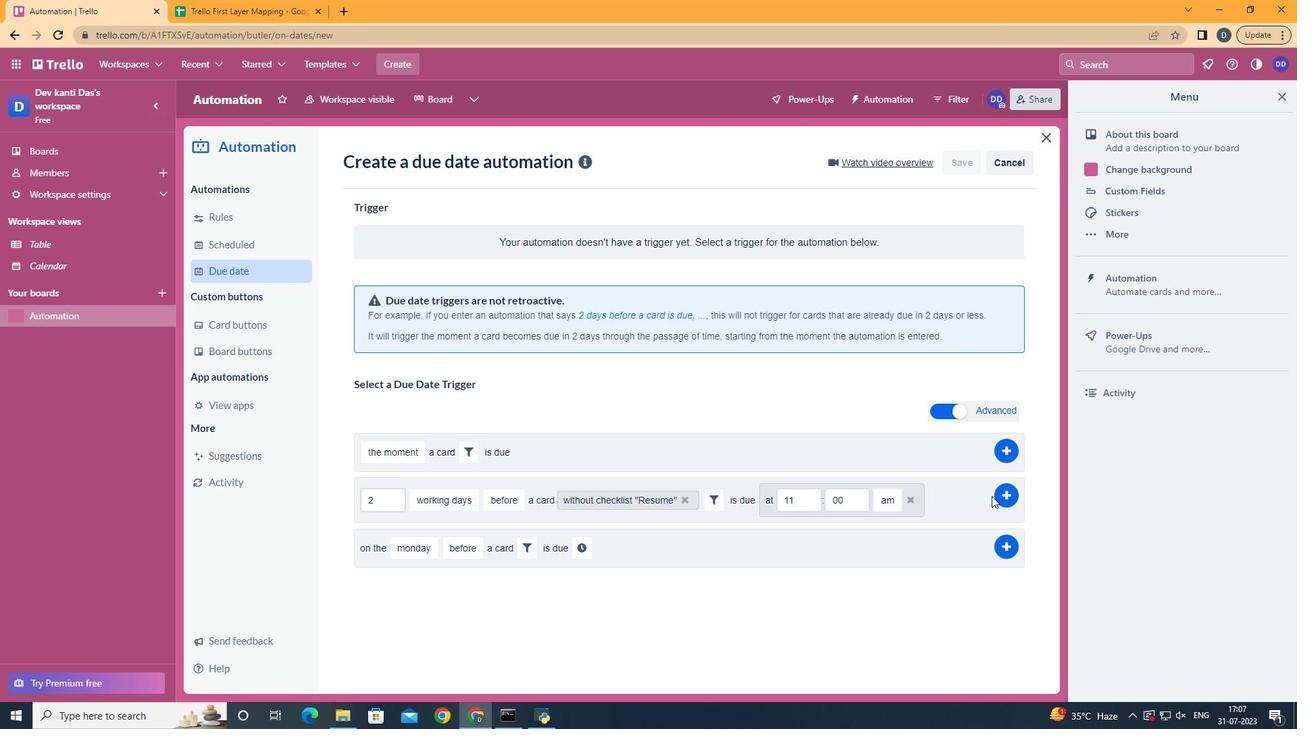 
Action: Mouse pressed left at (998, 495)
Screenshot: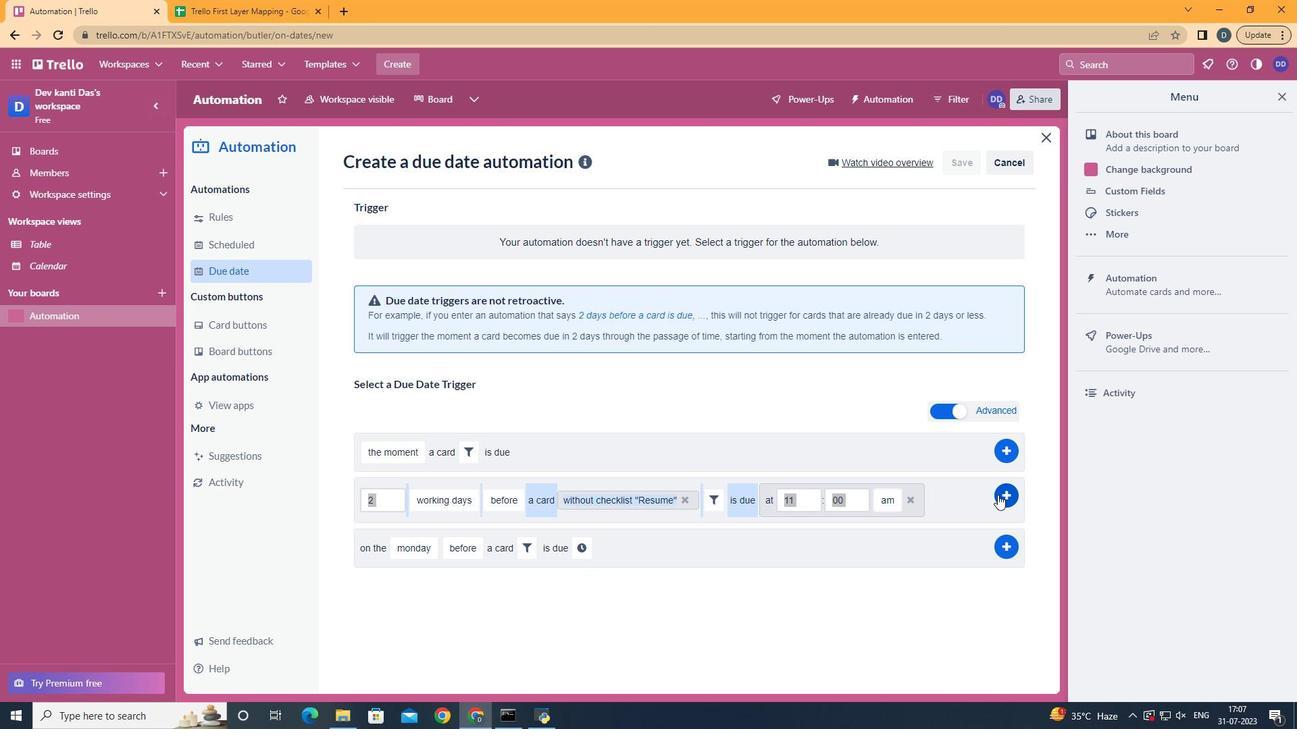
Action: Mouse moved to (550, 381)
Screenshot: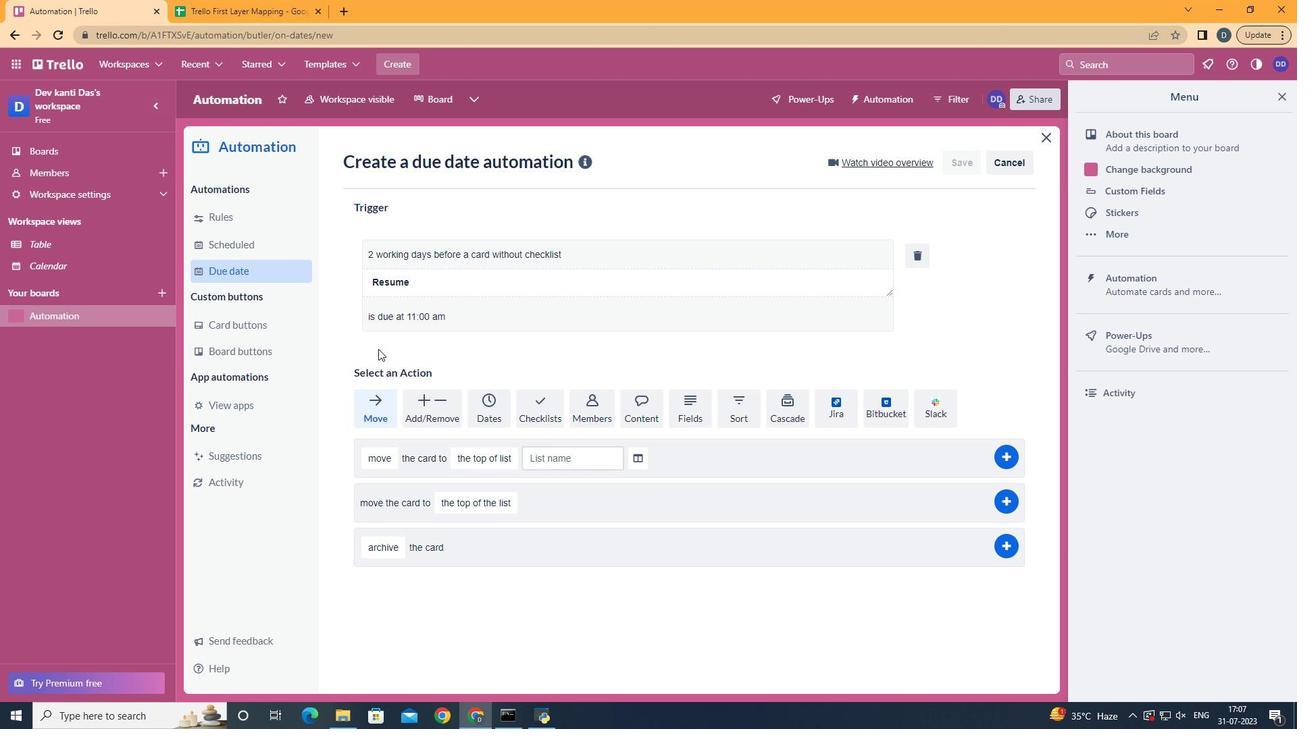 
